 Task: Open a blank sheet, save the file as Balletfile.pdf Type the sentence 'Finding purpose in life involves discovering meaning, direction, and a sense of fulfillment. It entails identifying personal values, passions, and goals. Having a sense of purpose provides motivation, guides decision-making, and contributes to a sense of fulfillment and happiness.'Add formula using equations and charcters after the sentence 'A = 1/2 ap' Select the formula and highlight with color Pink Change the page Orientation to  Potrait
Action: Mouse moved to (293, 185)
Screenshot: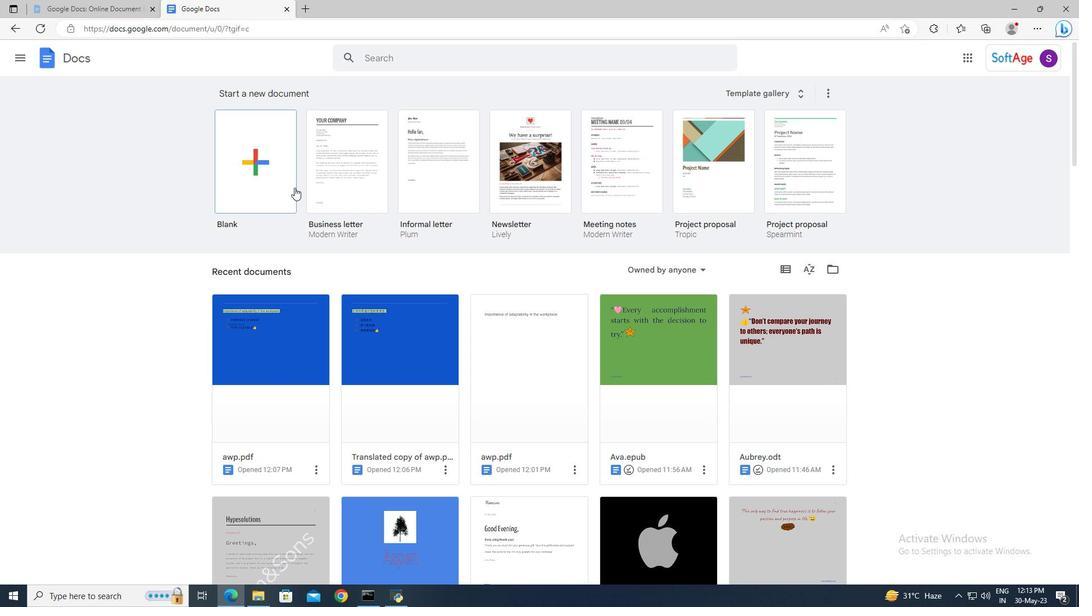 
Action: Mouse pressed left at (293, 185)
Screenshot: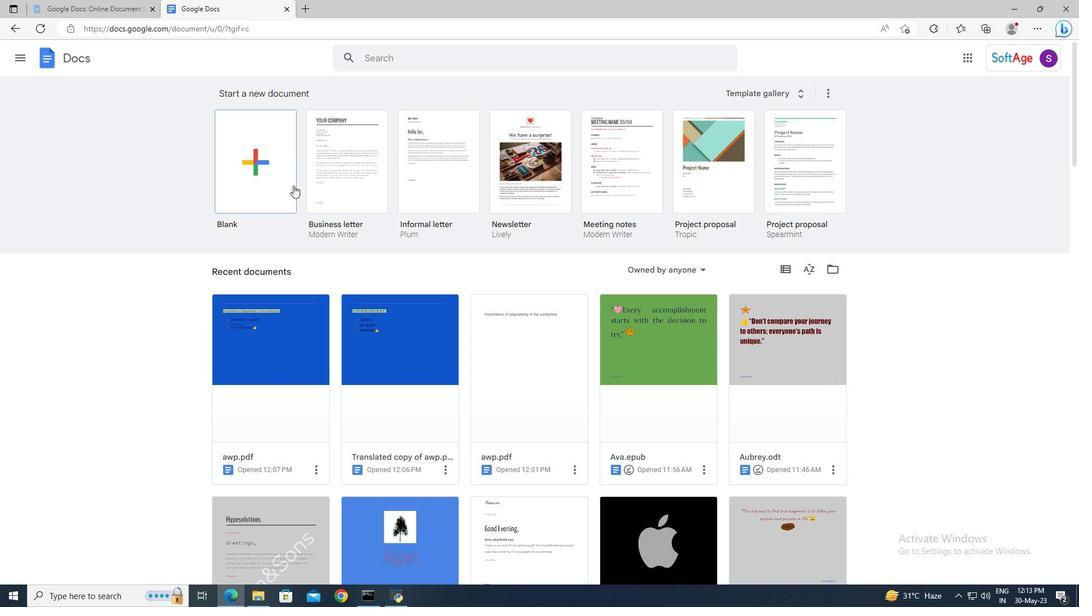 
Action: Mouse moved to (111, 52)
Screenshot: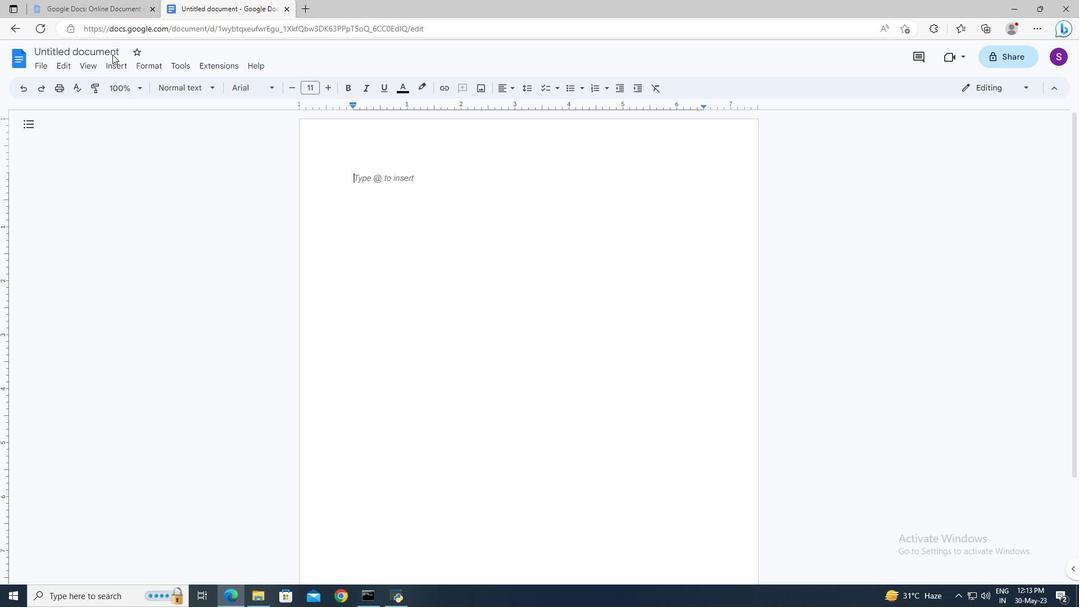 
Action: Mouse pressed left at (111, 52)
Screenshot: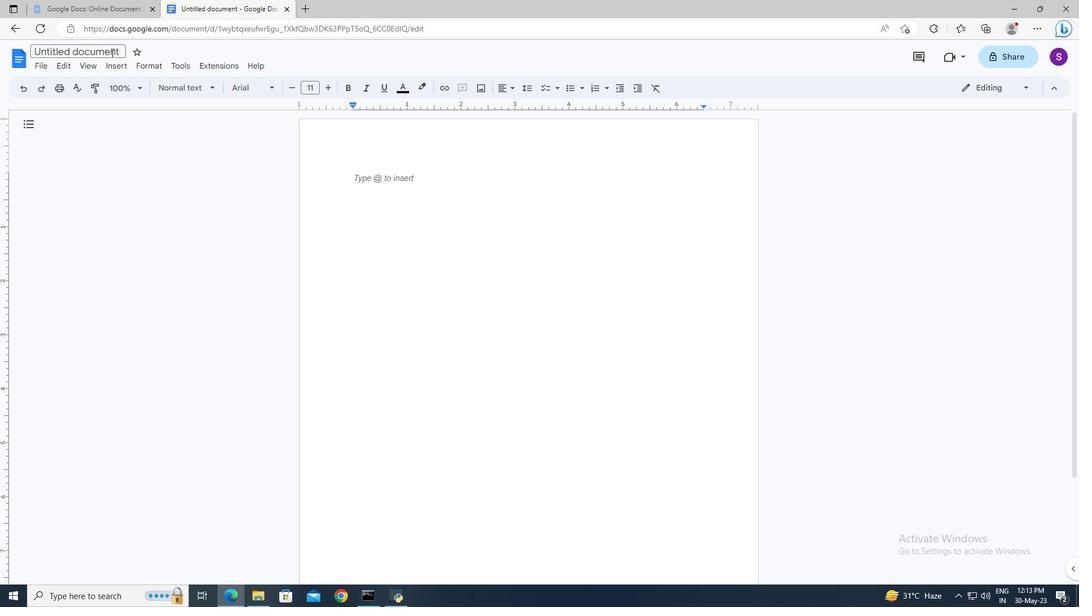 
Action: Key pressed <Key.shift>Balletfile.pdf<Key.enter>
Screenshot: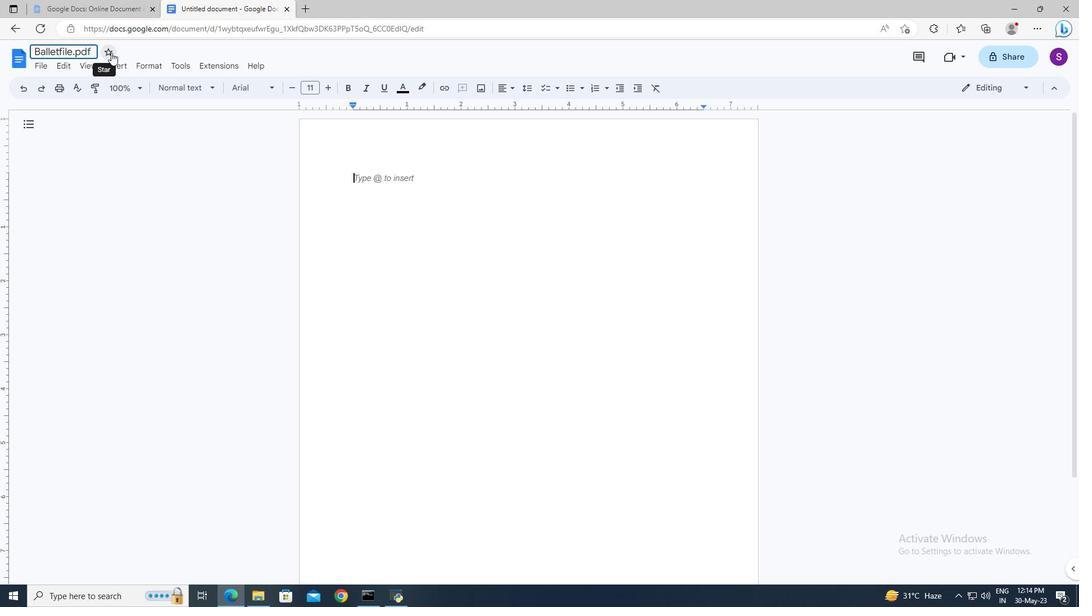 
Action: Mouse moved to (360, 179)
Screenshot: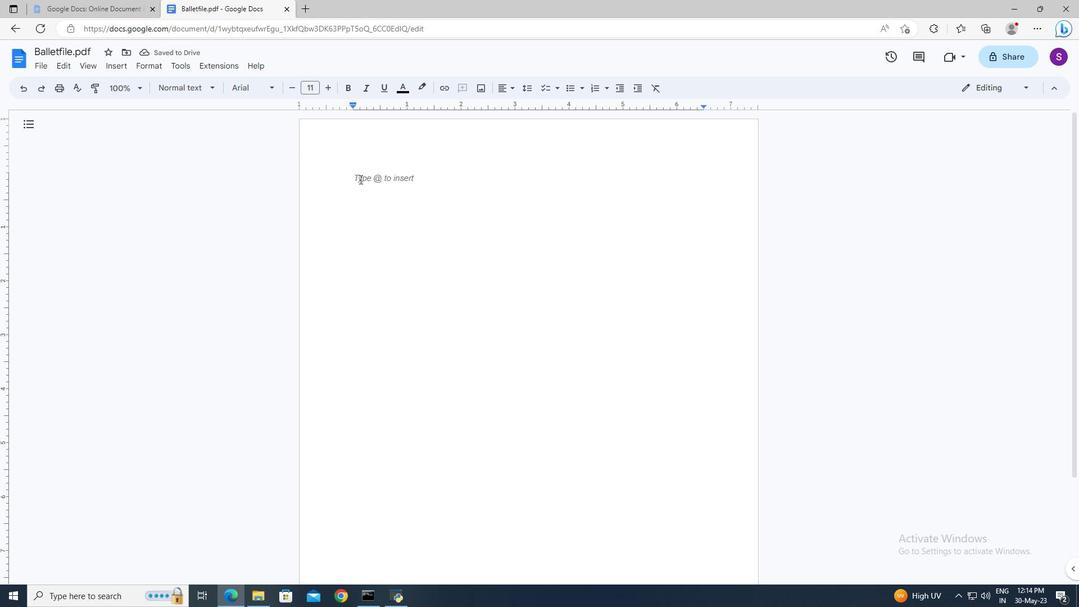 
Action: Mouse pressed left at (360, 179)
Screenshot: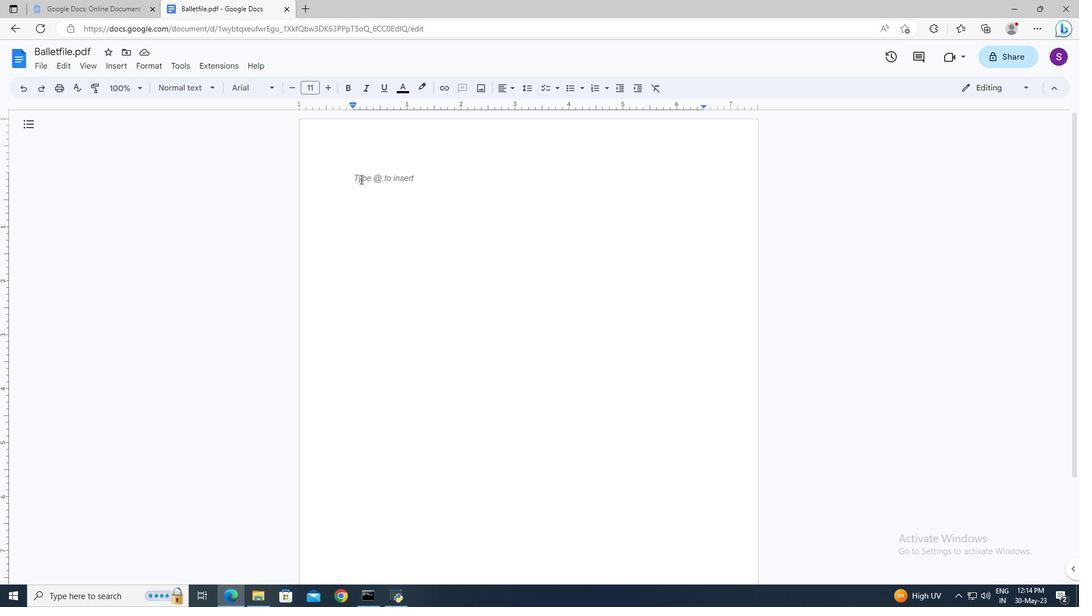 
Action: Key pressed <Key.shift>Finding<Key.space>purpose<Key.space>in<Key.space>life<Key.space>involves<Key.space>discovering<Key.space>meaning,<Key.space>direction,<Key.space>and<Key.space>a<Key.space>sense<Key.space>of<Key.space>fulfillment.<Key.space><Key.shift>It<Key.space>entails<Key.space>identifying<Key.space>personal<Key.space>values,<Key.space>passions,<Key.space>and<Key.space>goals.<Key.space><Key.shift>Having<Key.space>a<Key.space>sense<Key.space>of<Key.space>purpose<Key.space>provides<Key.space>motivation,<Key.space>guides<Key.space>decision-making,<Key.space>and<Key.space>contributes<Key.space>to<Key.space>a<Key.space>sense<Key.space>of<Key.space>fulfillment<Key.space>and<Key.space>happiness.<Key.enter>
Screenshot: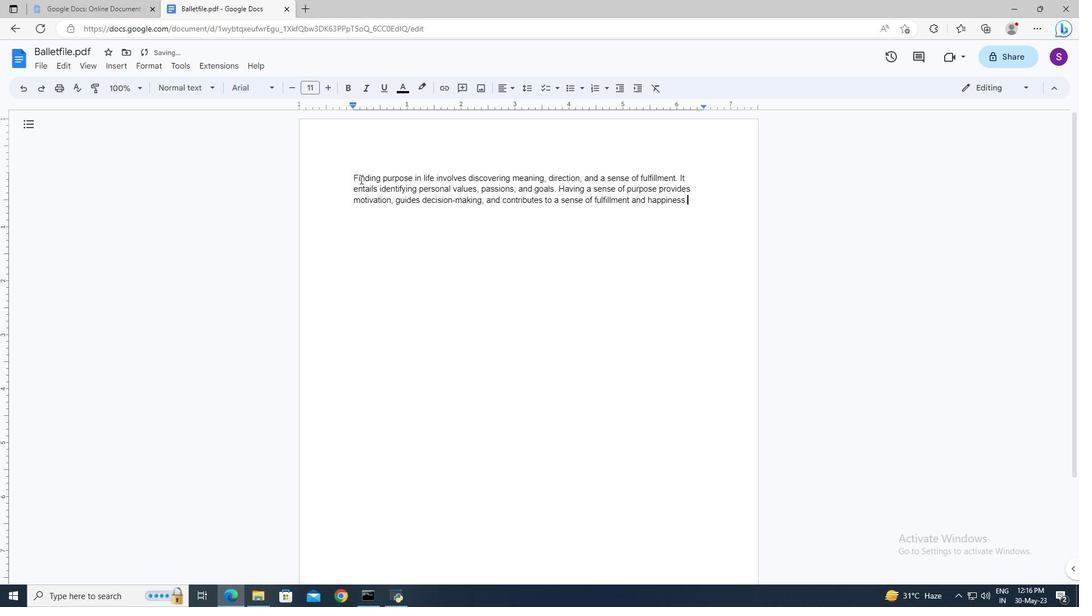 
Action: Mouse moved to (170, 62)
Screenshot: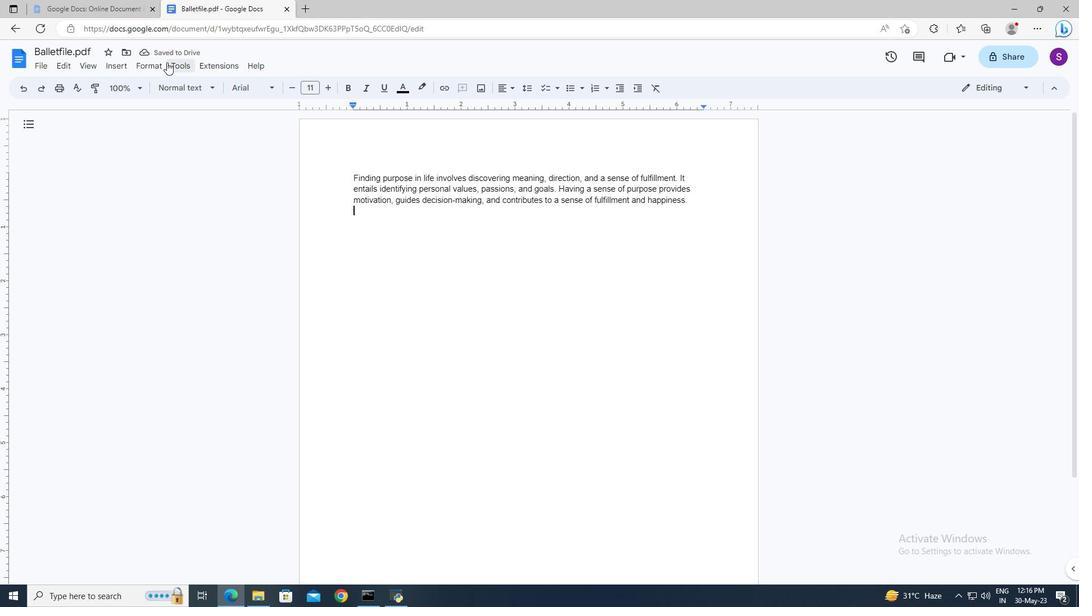 
Action: Mouse pressed left at (170, 62)
Screenshot: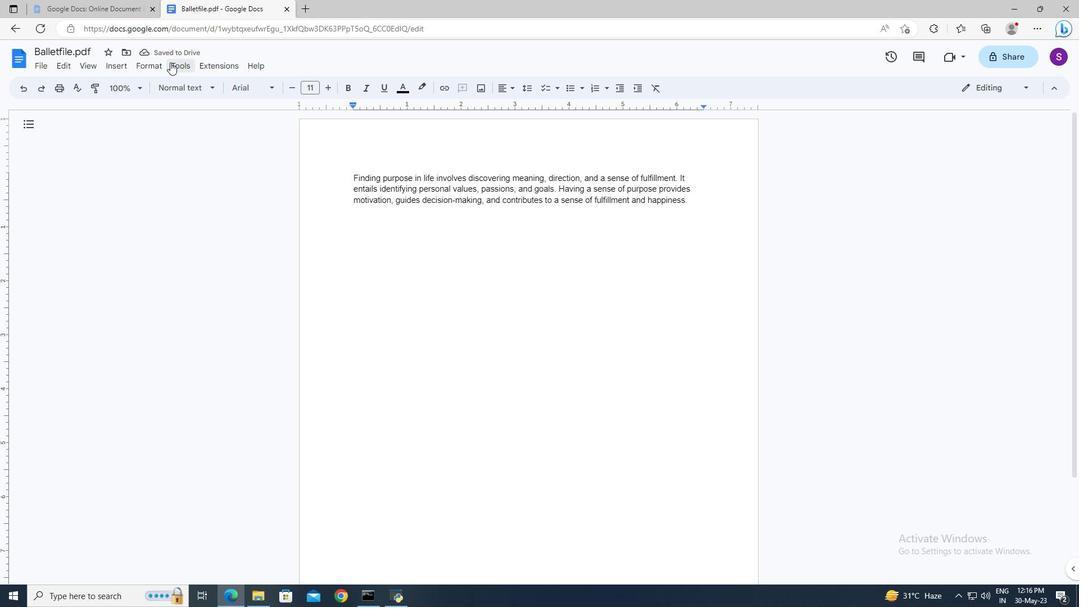 
Action: Mouse moved to (363, 219)
Screenshot: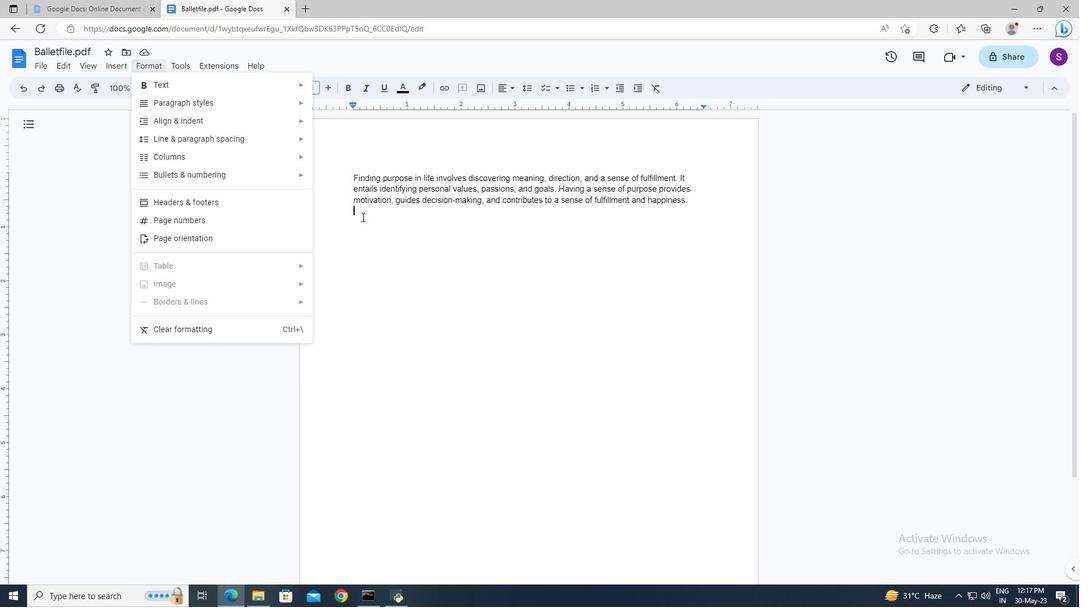 
Action: Mouse pressed left at (363, 219)
Screenshot: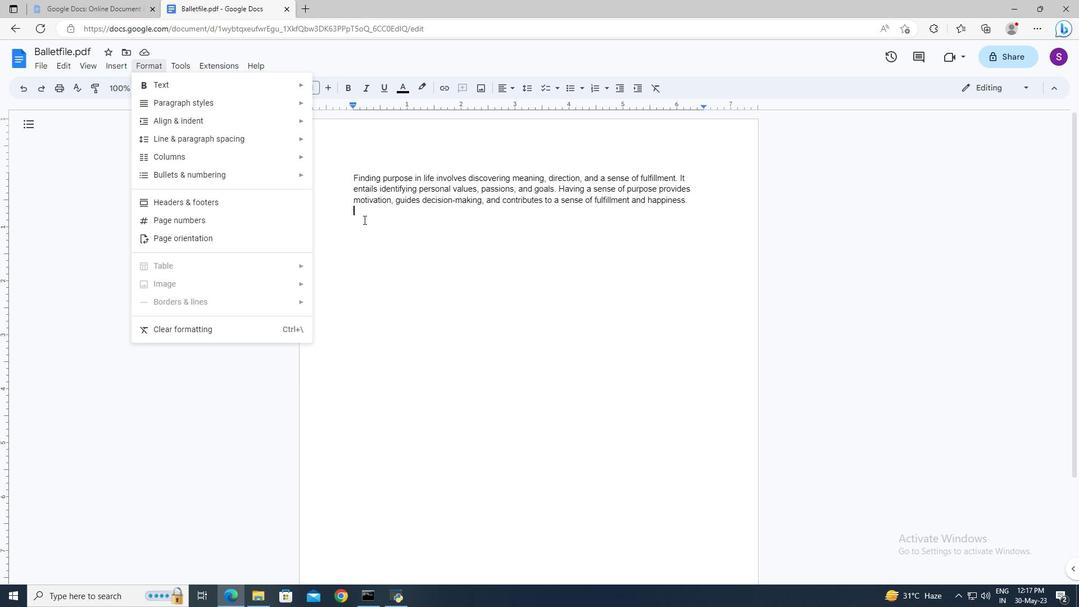 
Action: Mouse moved to (124, 64)
Screenshot: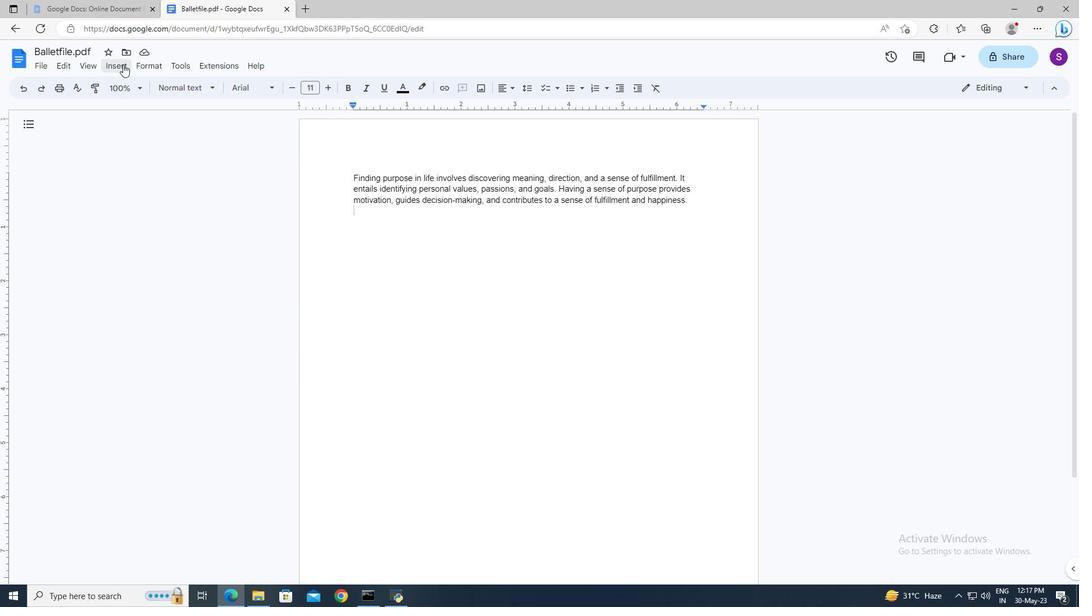 
Action: Mouse pressed left at (124, 64)
Screenshot: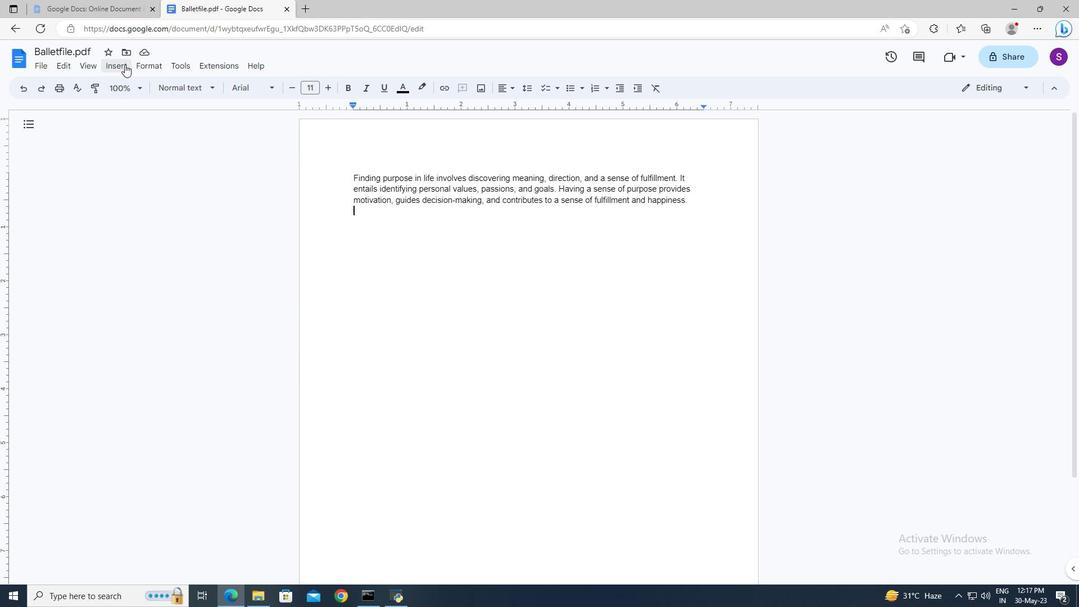 
Action: Mouse moved to (147, 286)
Screenshot: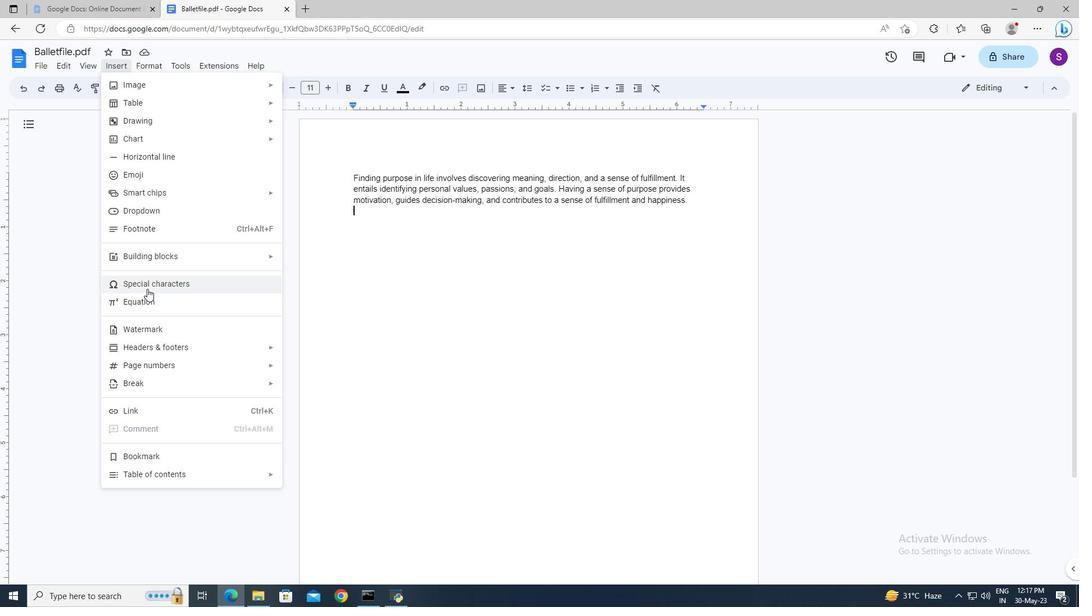 
Action: Mouse pressed left at (147, 286)
Screenshot: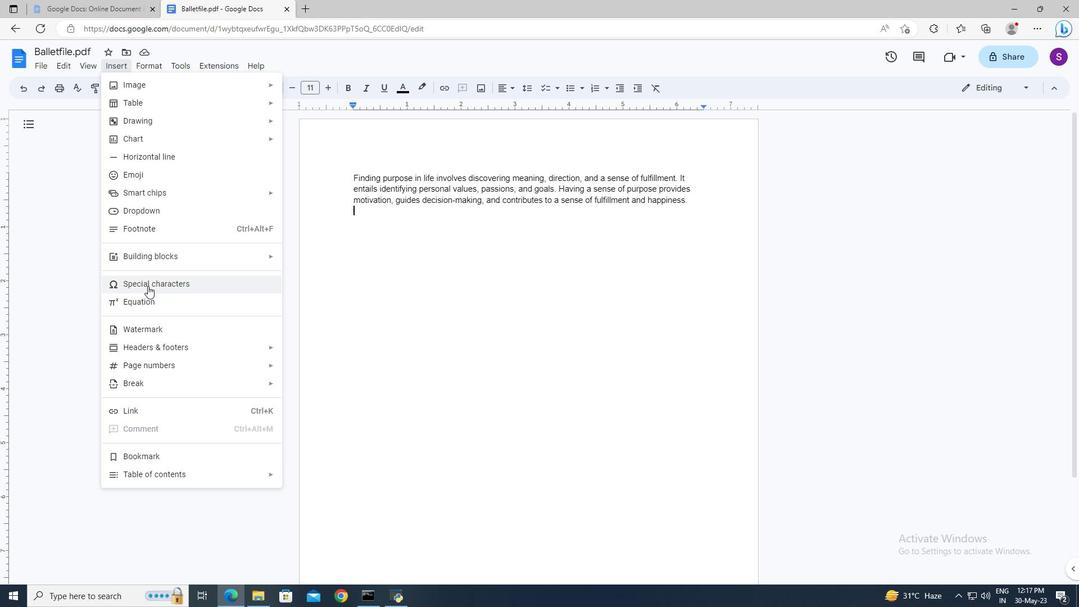 
Action: Mouse moved to (115, 63)
Screenshot: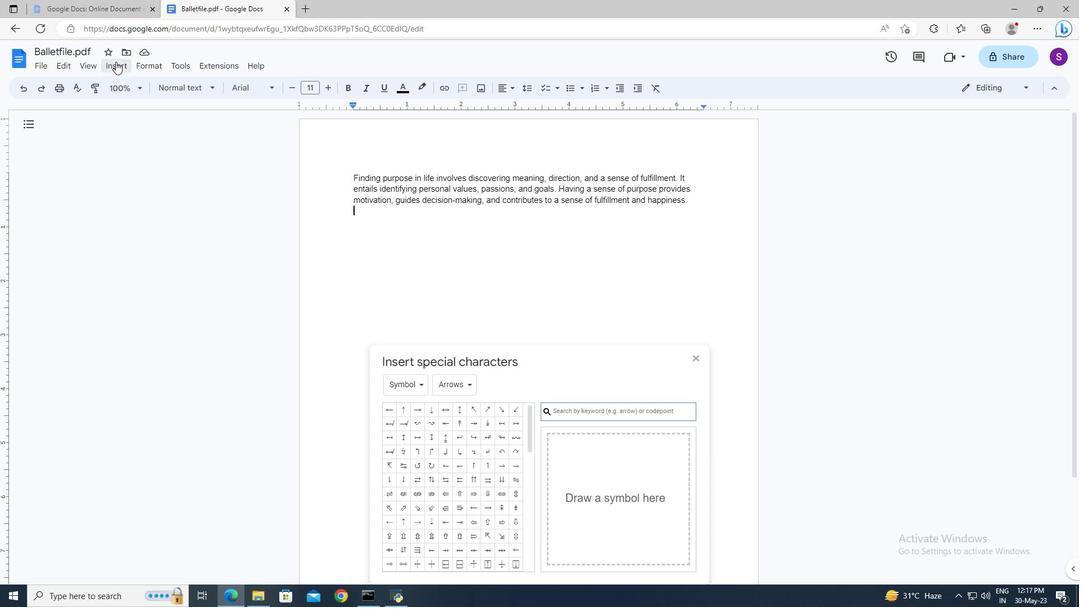 
Action: Mouse pressed left at (115, 63)
Screenshot: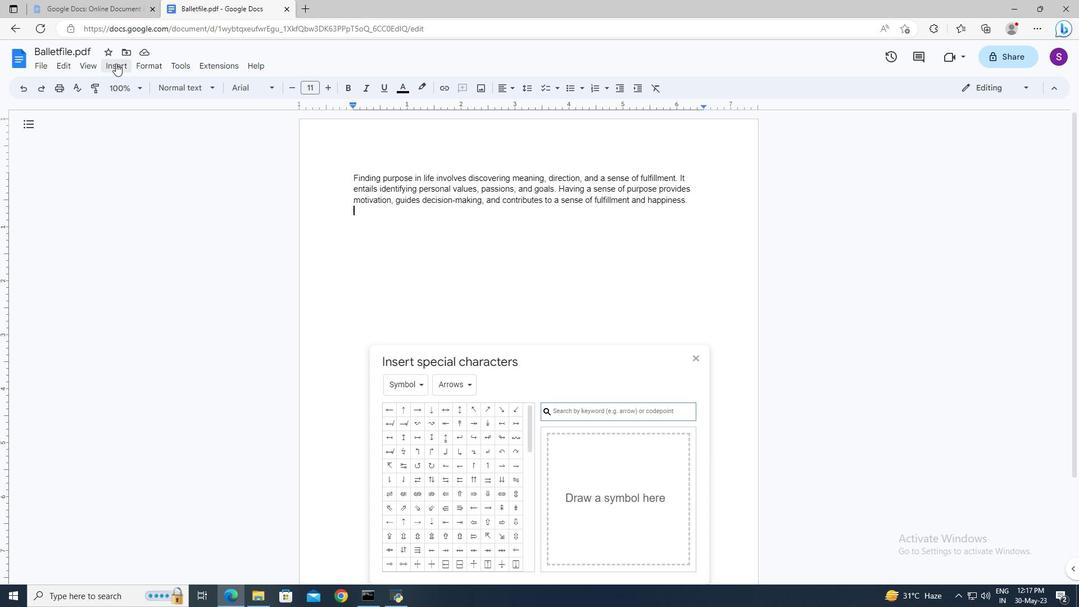
Action: Mouse moved to (143, 301)
Screenshot: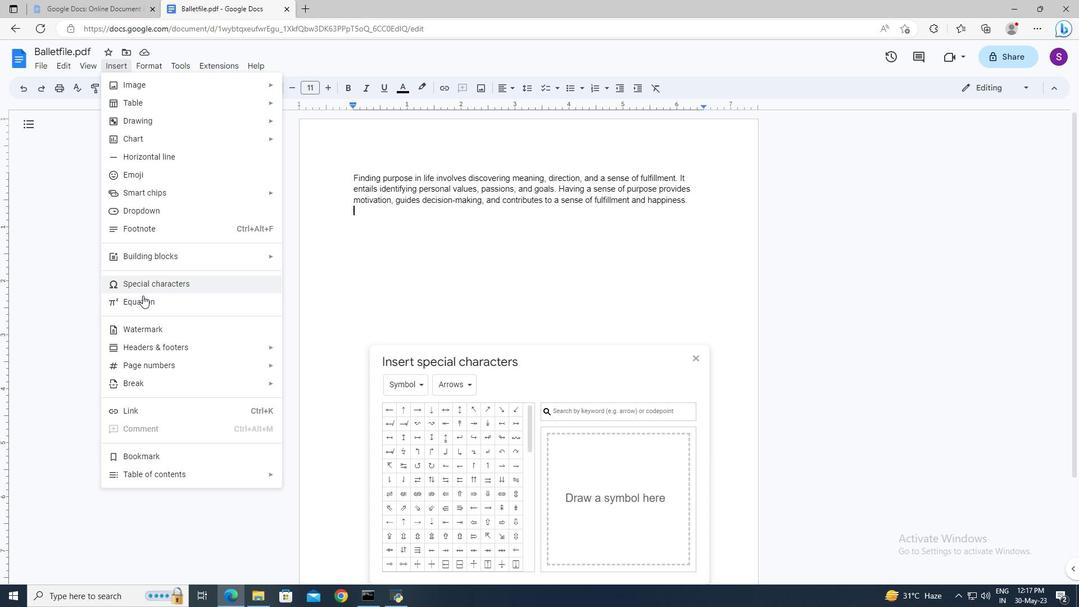 
Action: Mouse pressed left at (143, 301)
Screenshot: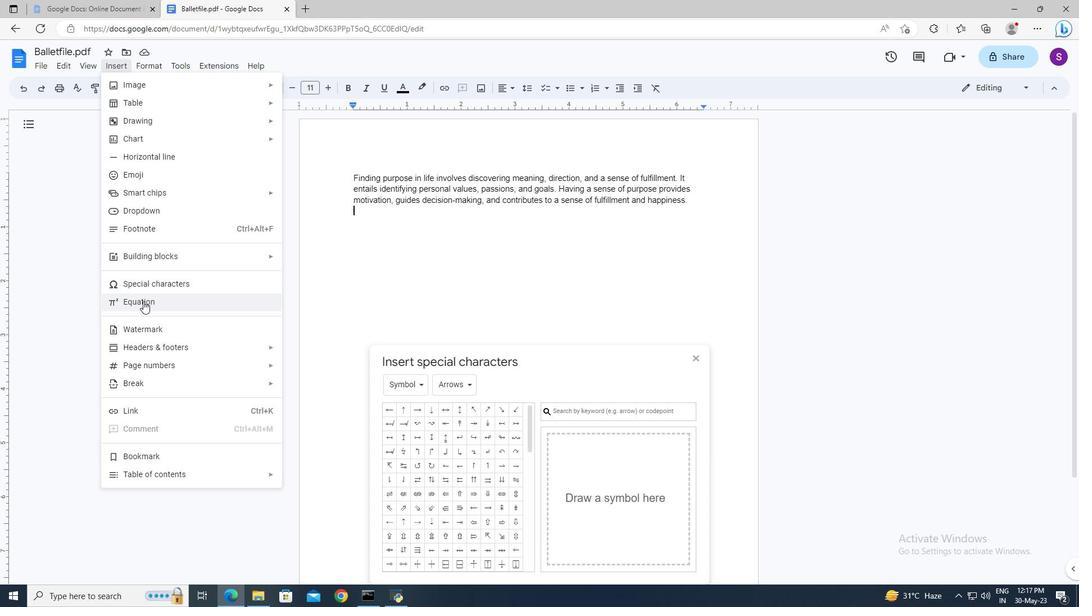 
Action: Mouse moved to (355, 232)
Screenshot: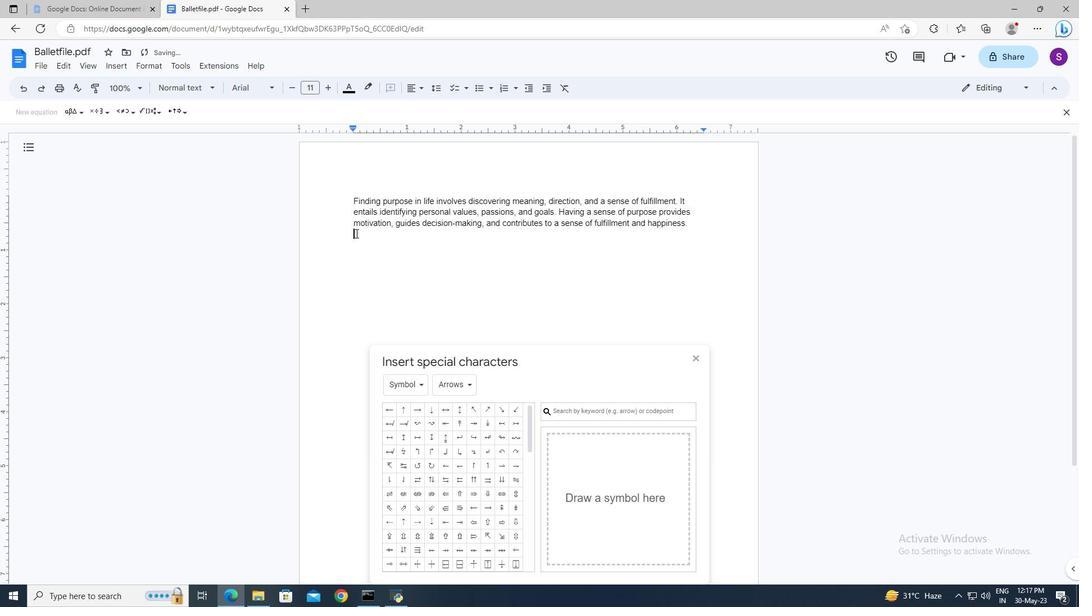 
Action: Mouse pressed left at (355, 232)
Screenshot: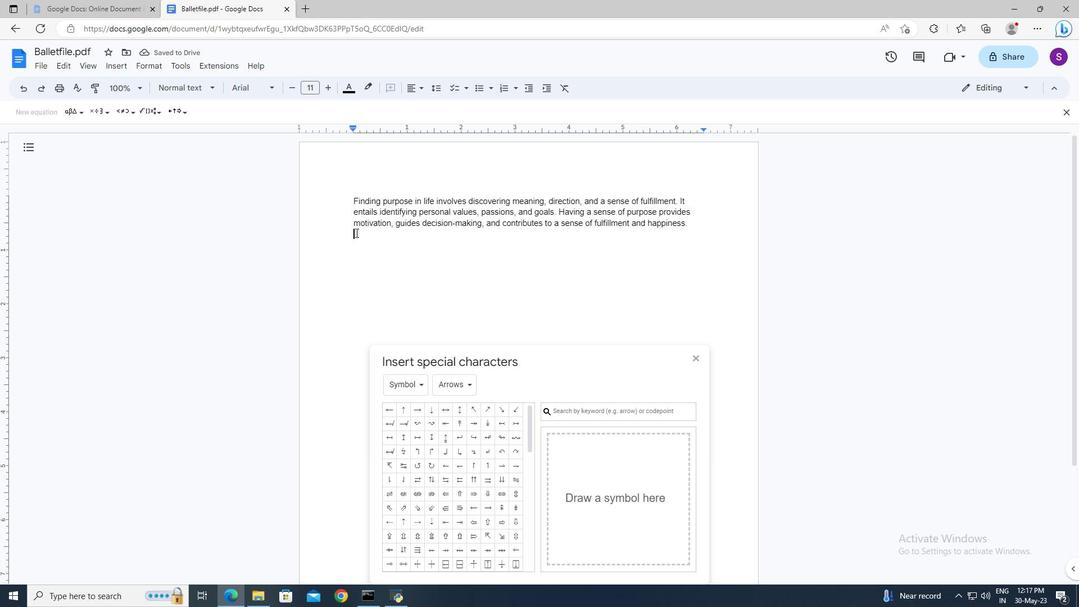 
Action: Key pressed <Key.shift><Key.shift><Key.shift><Key.shift><Key.shift>A<Key.space>=<Key.space>
Screenshot: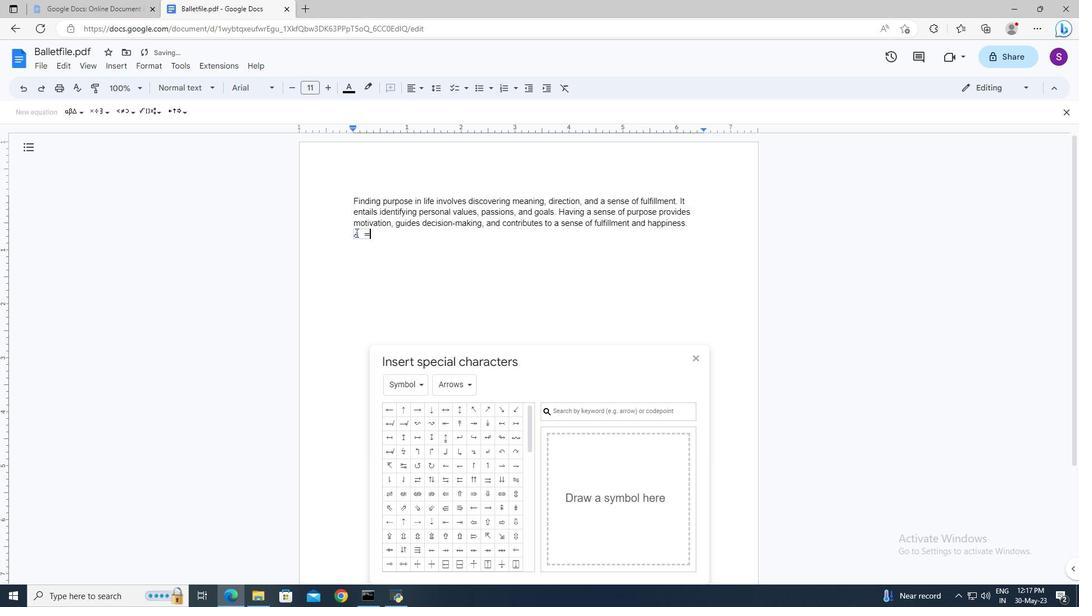 
Action: Mouse moved to (158, 114)
Screenshot: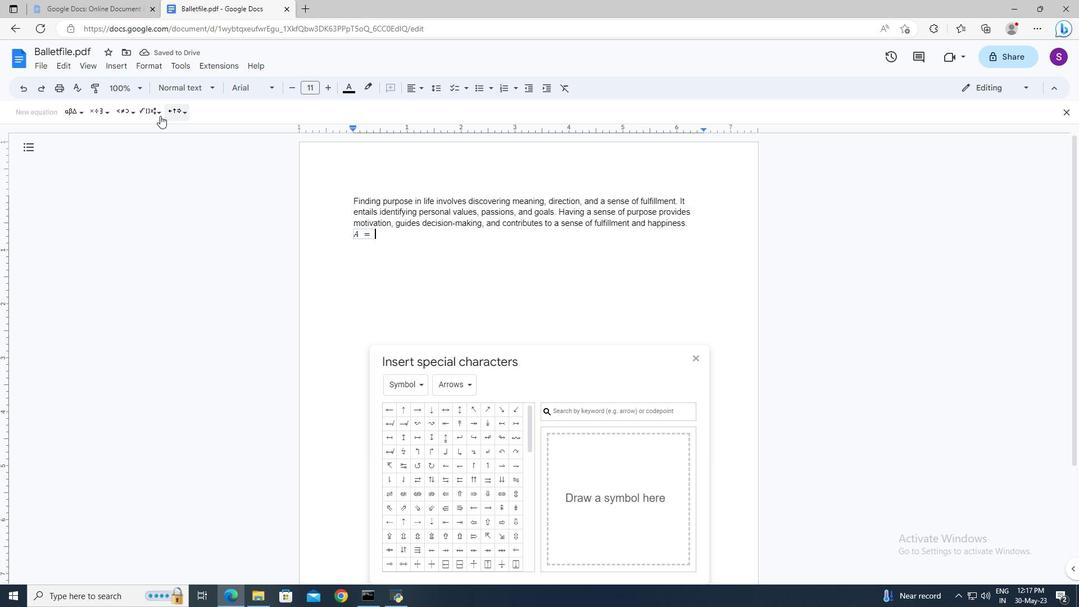 
Action: Mouse pressed left at (158, 114)
Screenshot: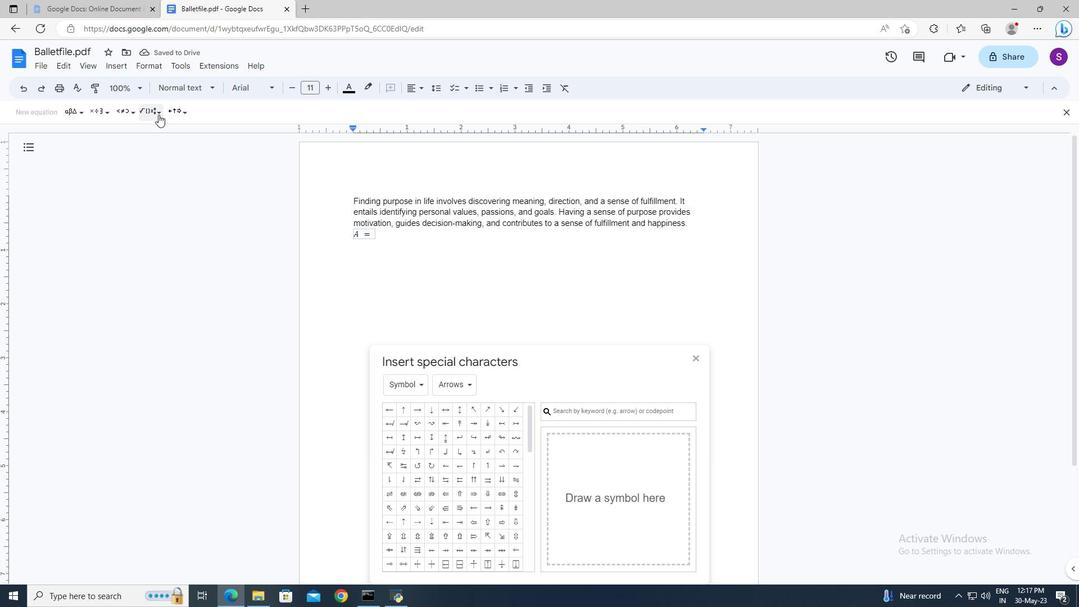 
Action: Mouse moved to (152, 138)
Screenshot: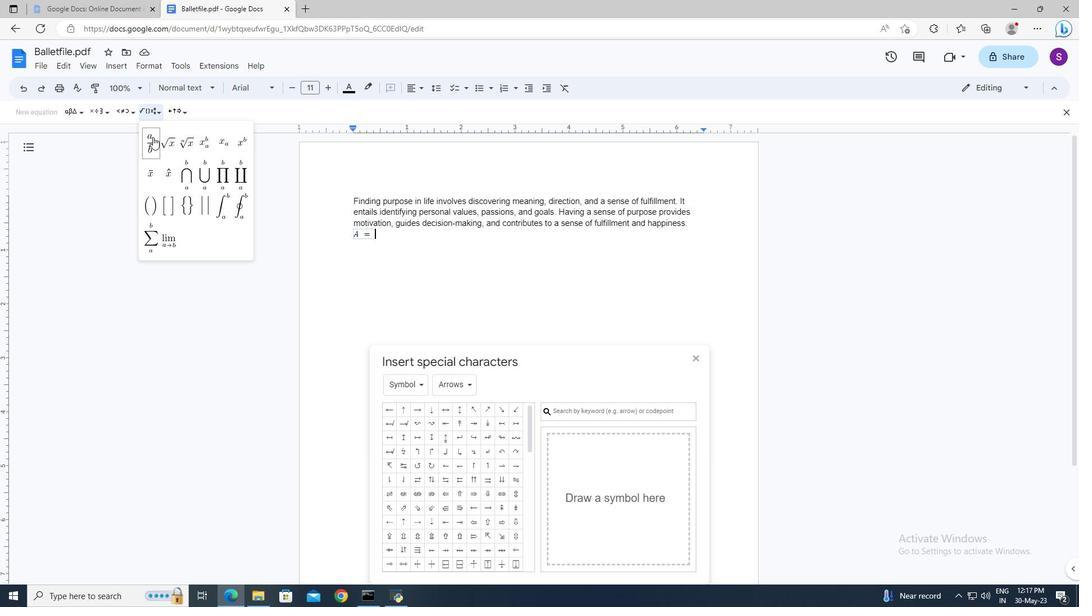 
Action: Mouse pressed left at (152, 138)
Screenshot: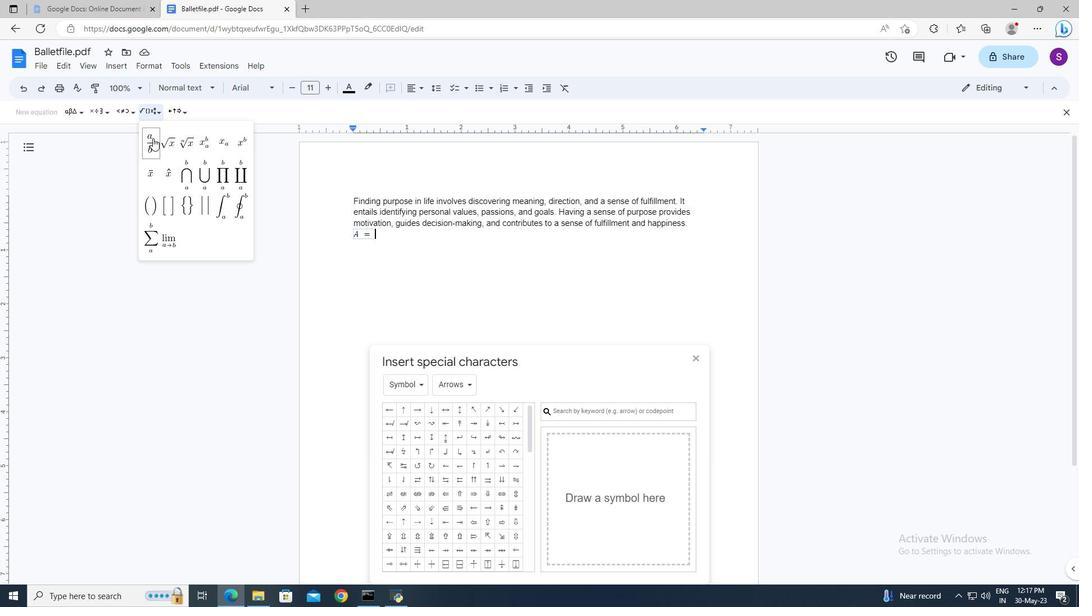 
Action: Mouse moved to (250, 190)
Screenshot: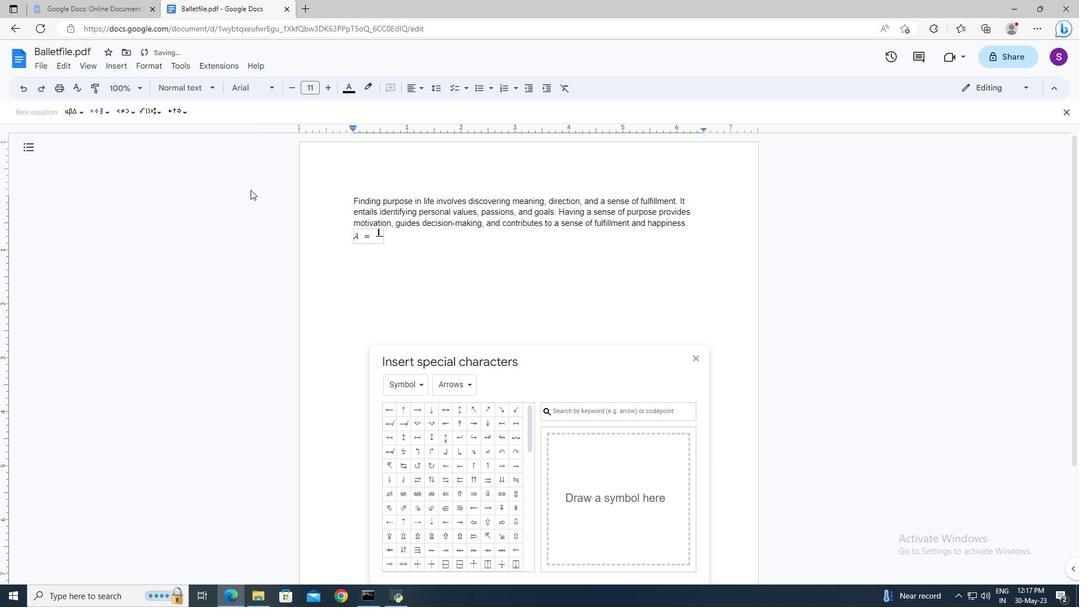 
Action: Key pressed 1<Key.down><Key.down><Key.left><Key.left>2<Key.right><Key.space>ap
Screenshot: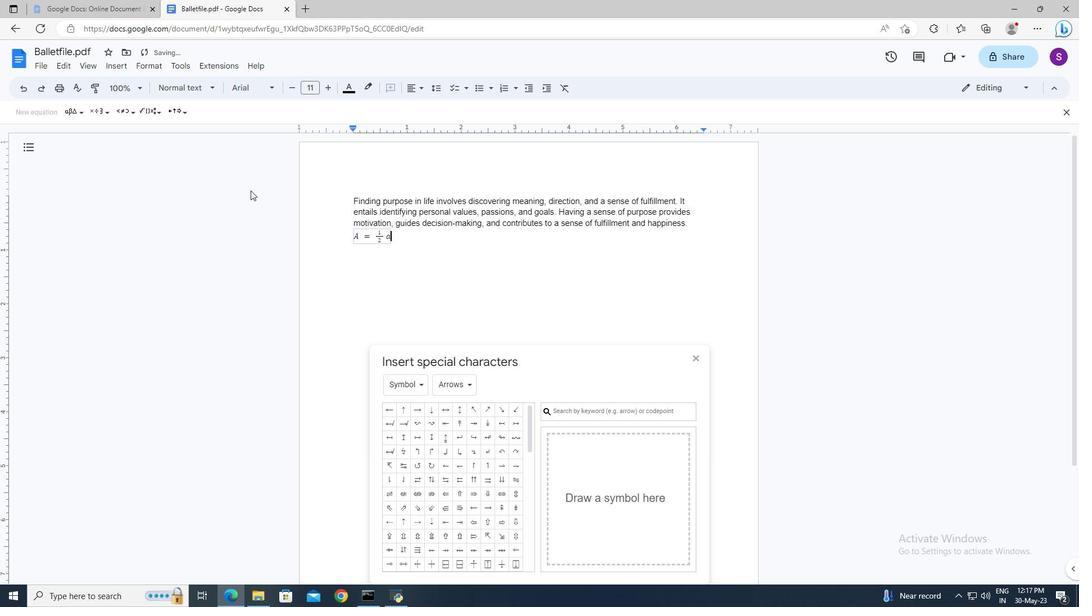 
Action: Mouse moved to (422, 244)
Screenshot: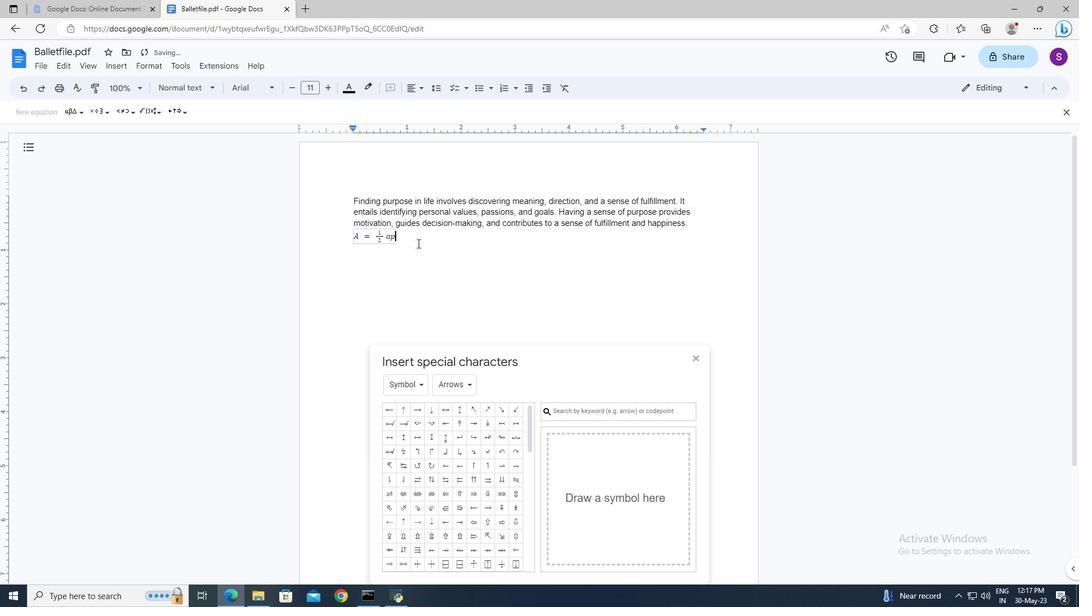 
Action: Mouse pressed left at (422, 244)
Screenshot: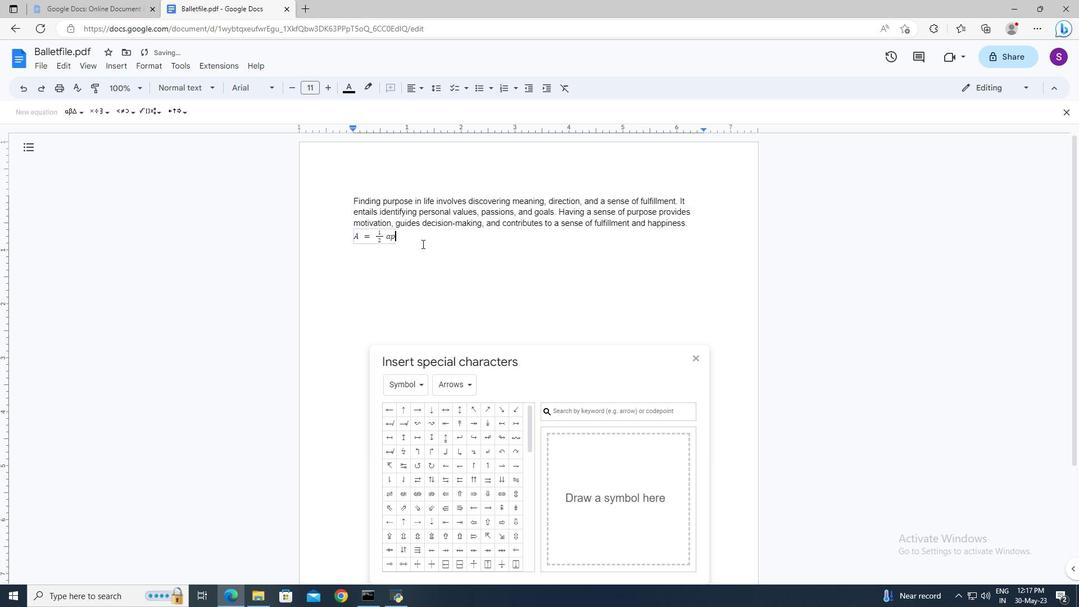 
Action: Key pressed <Key.shift><Key.left>
Screenshot: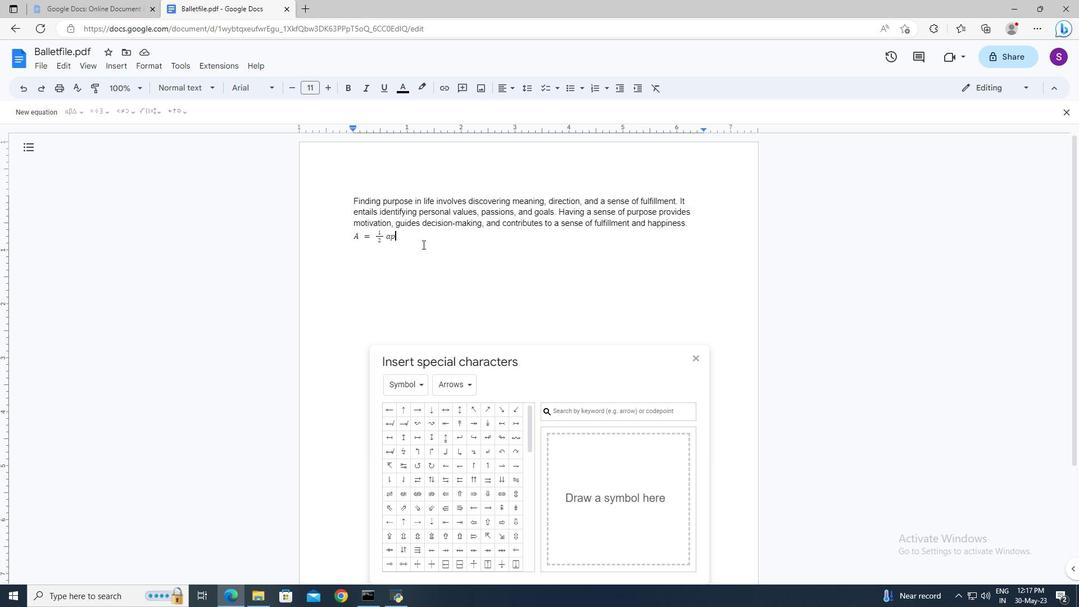 
Action: Mouse moved to (422, 90)
Screenshot: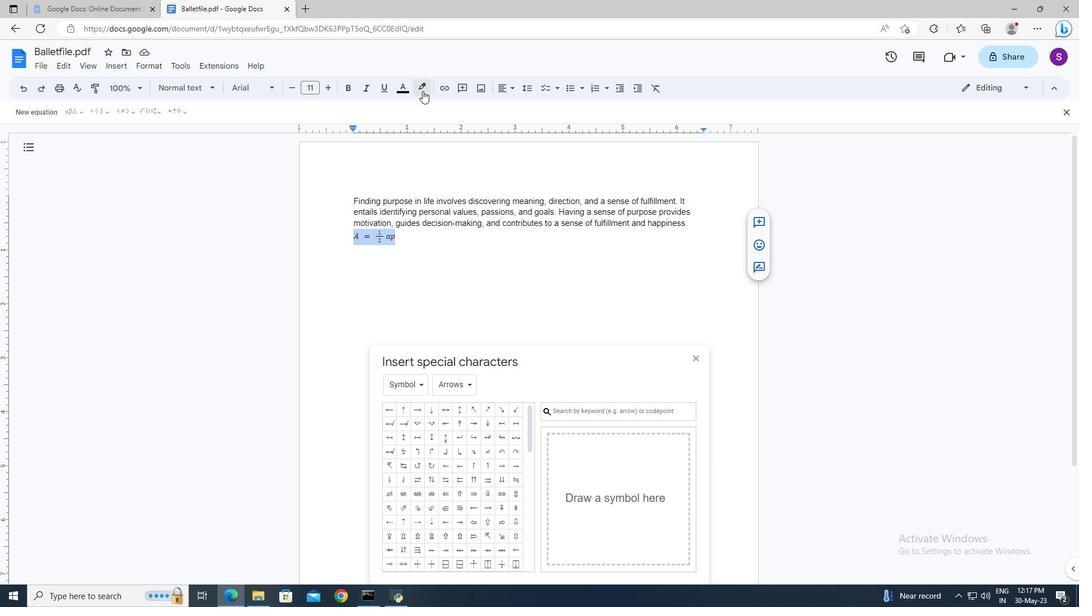 
Action: Mouse pressed left at (422, 90)
Screenshot: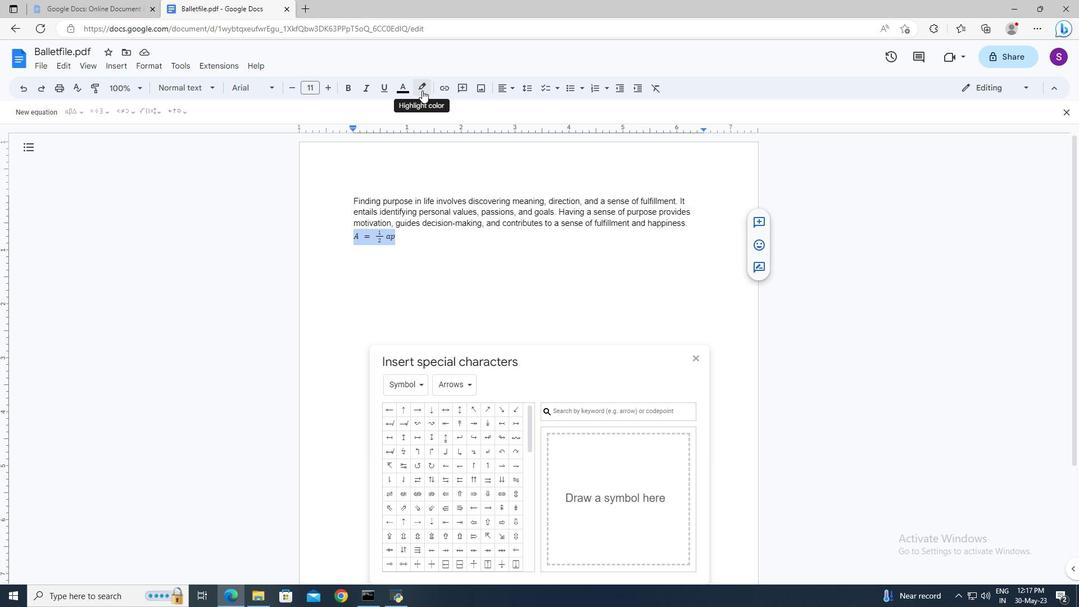
Action: Mouse moved to (422, 242)
Screenshot: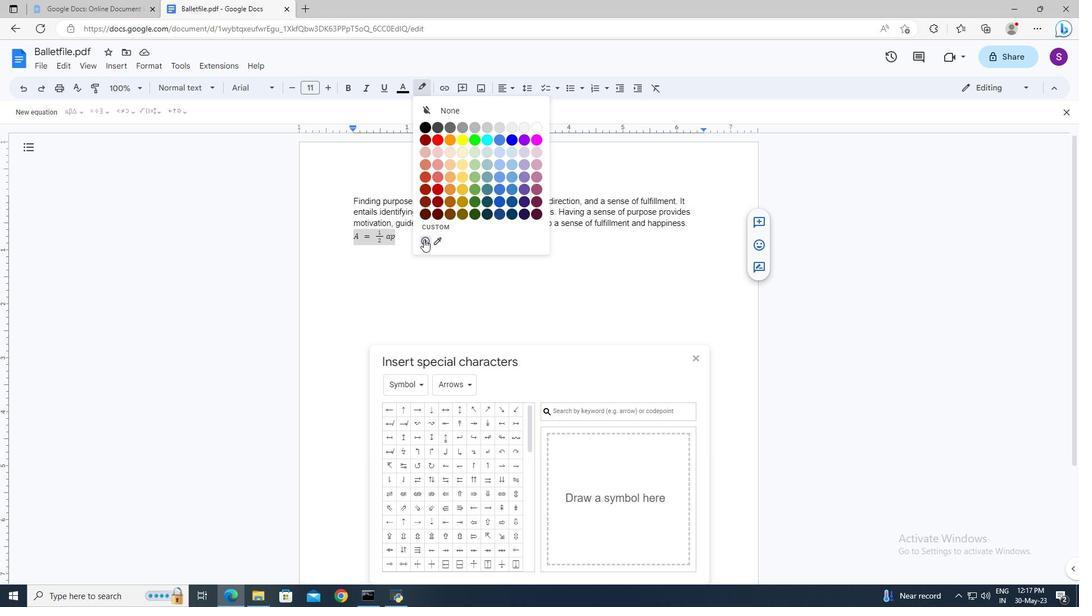 
Action: Mouse pressed left at (422, 242)
Screenshot: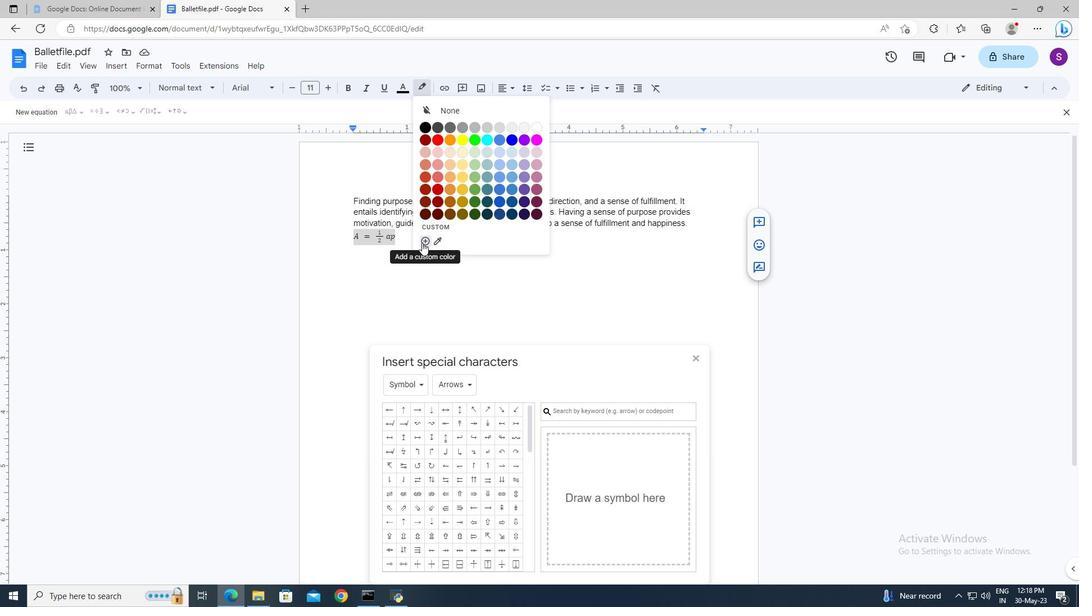 
Action: Mouse moved to (545, 321)
Screenshot: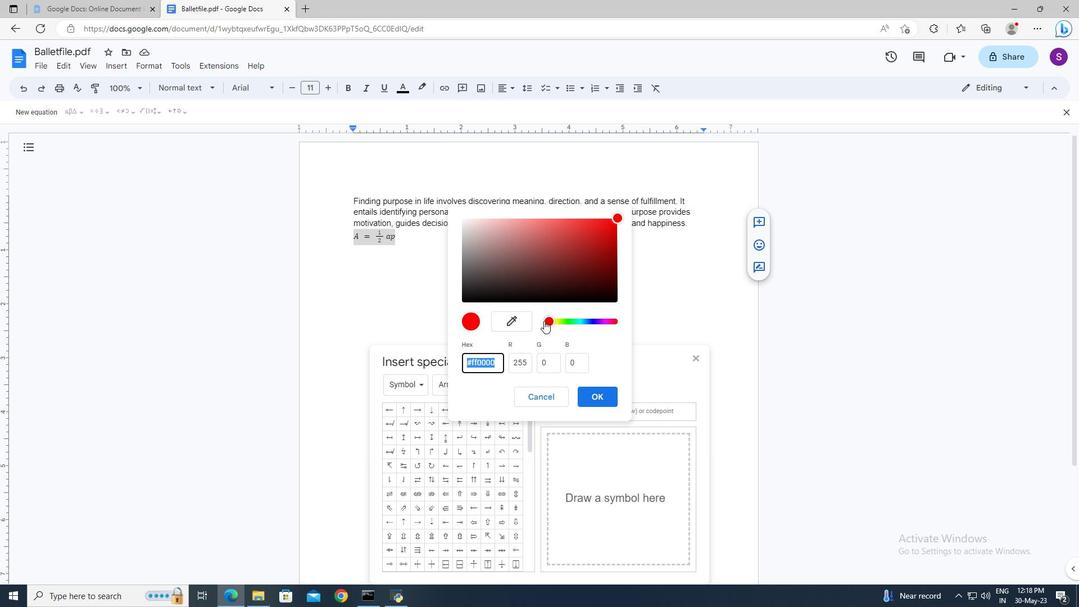 
Action: Mouse pressed left at (545, 321)
Screenshot: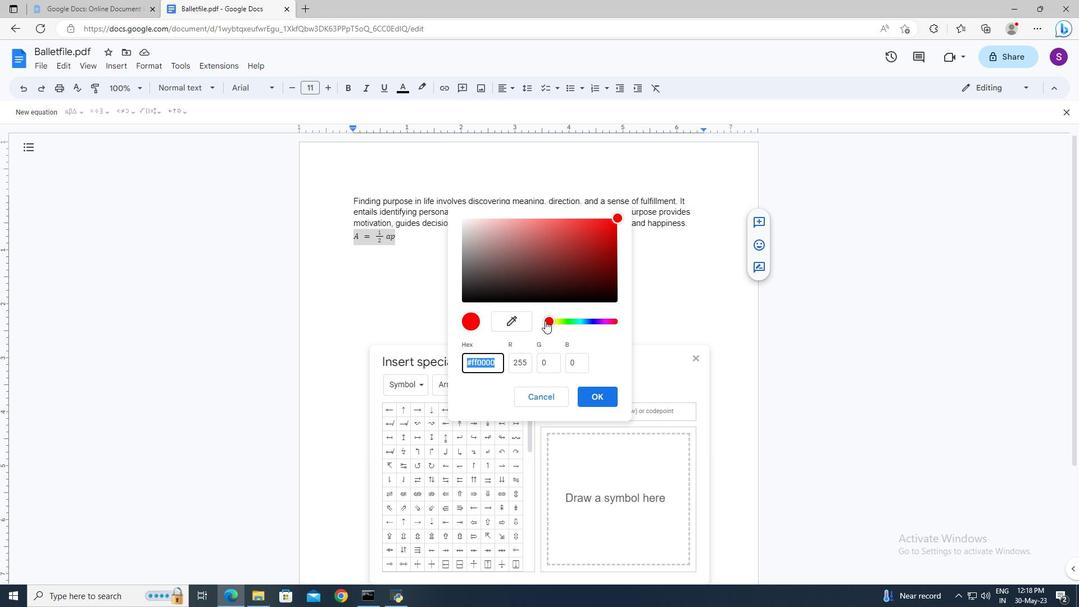 
Action: Mouse moved to (586, 232)
Screenshot: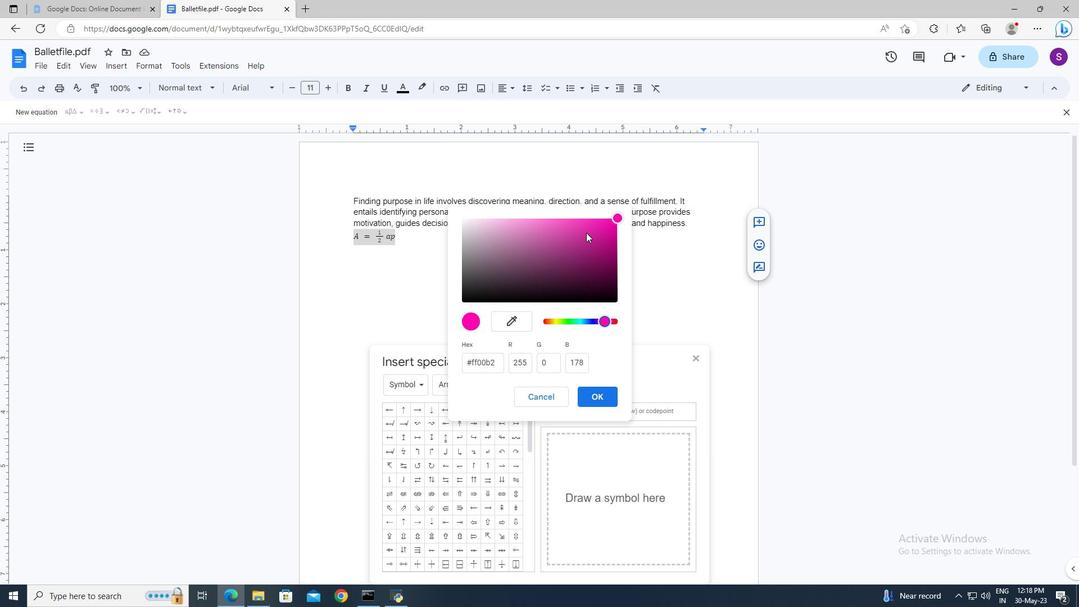 
Action: Mouse pressed left at (586, 232)
Screenshot: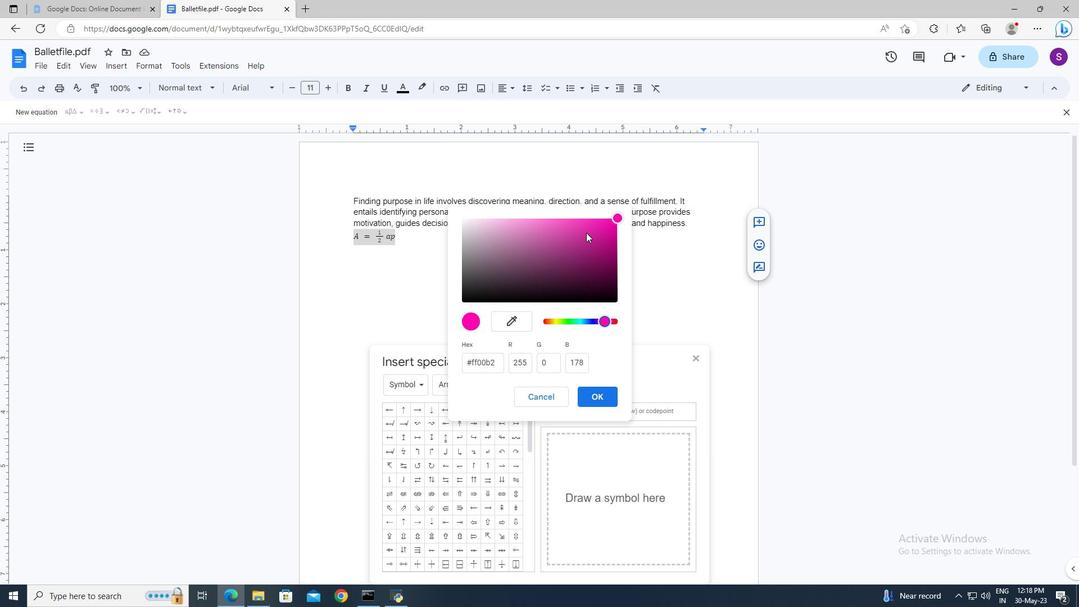 
Action: Mouse moved to (593, 405)
Screenshot: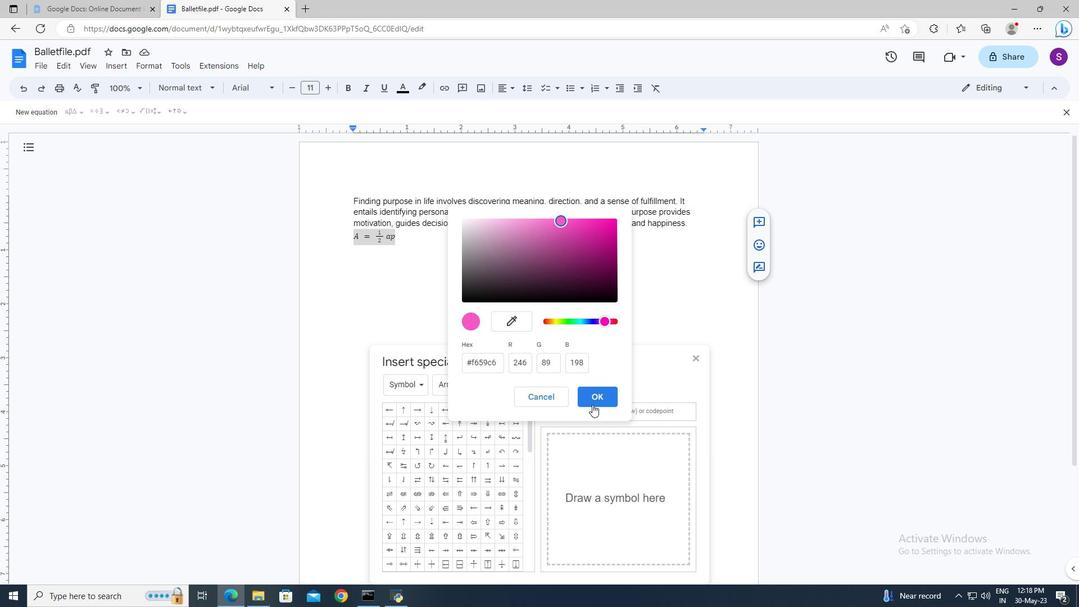 
Action: Mouse pressed left at (593, 405)
Screenshot: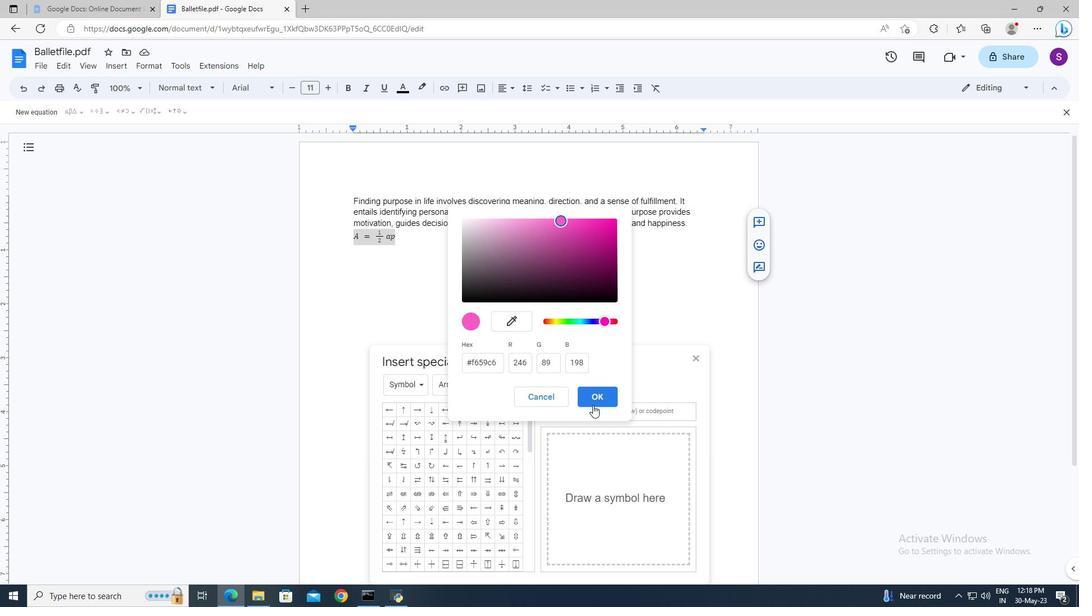 
Action: Mouse moved to (699, 357)
Screenshot: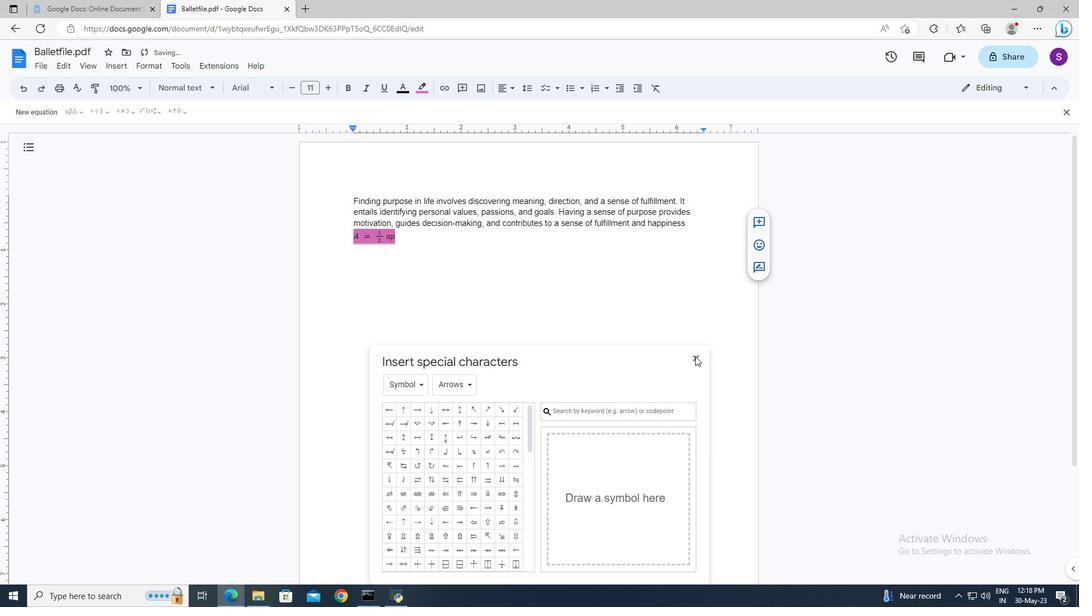 
Action: Mouse pressed left at (699, 357)
Screenshot: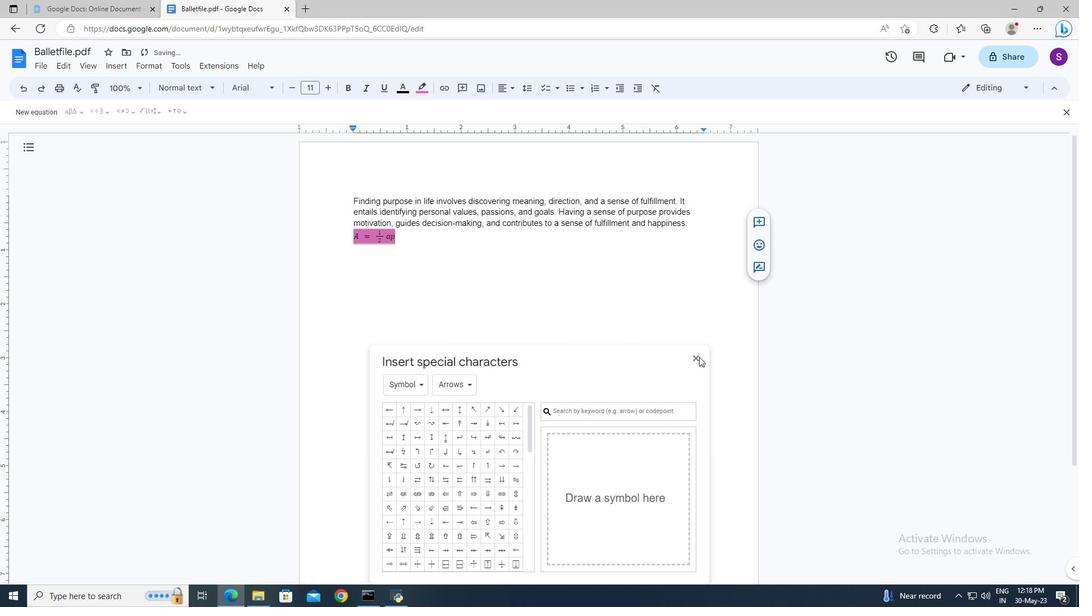 
Action: Mouse moved to (515, 255)
Screenshot: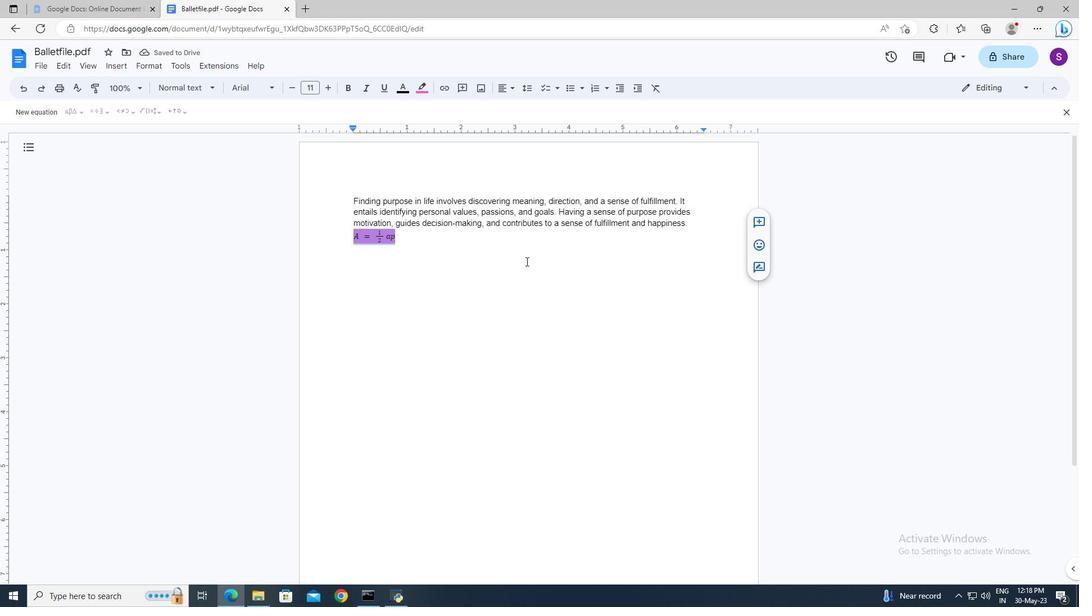
Action: Mouse pressed left at (515, 255)
Screenshot: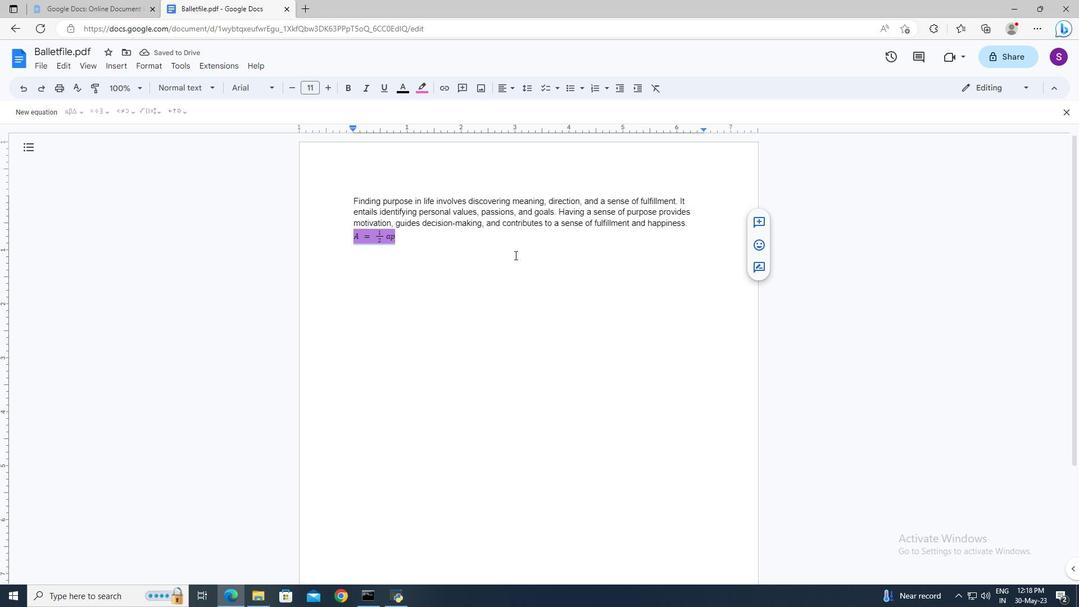 
Action: Mouse moved to (47, 60)
Screenshot: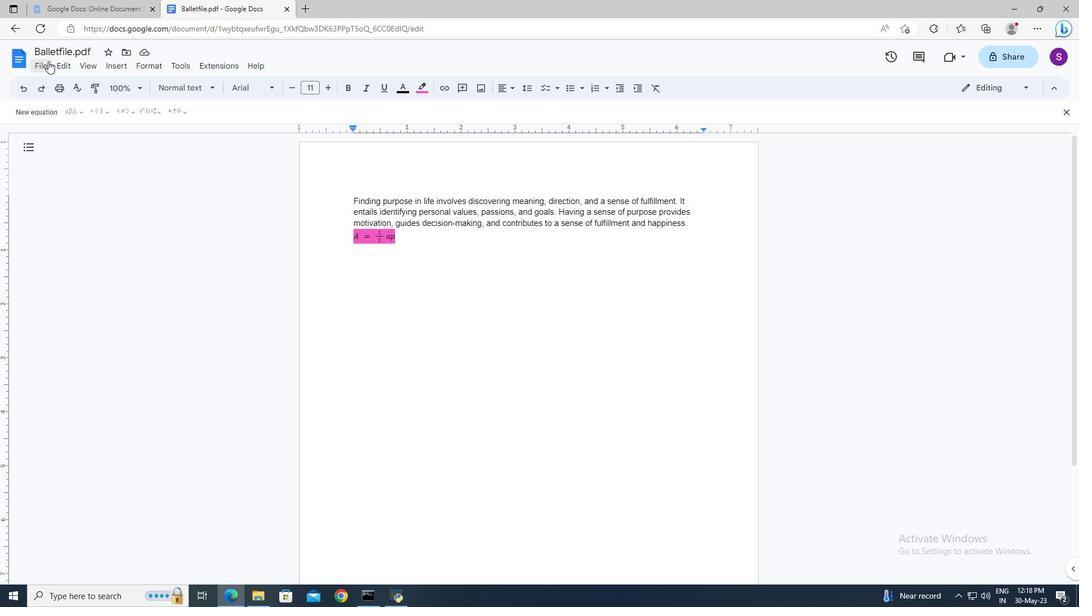 
Action: Mouse pressed left at (47, 60)
Screenshot: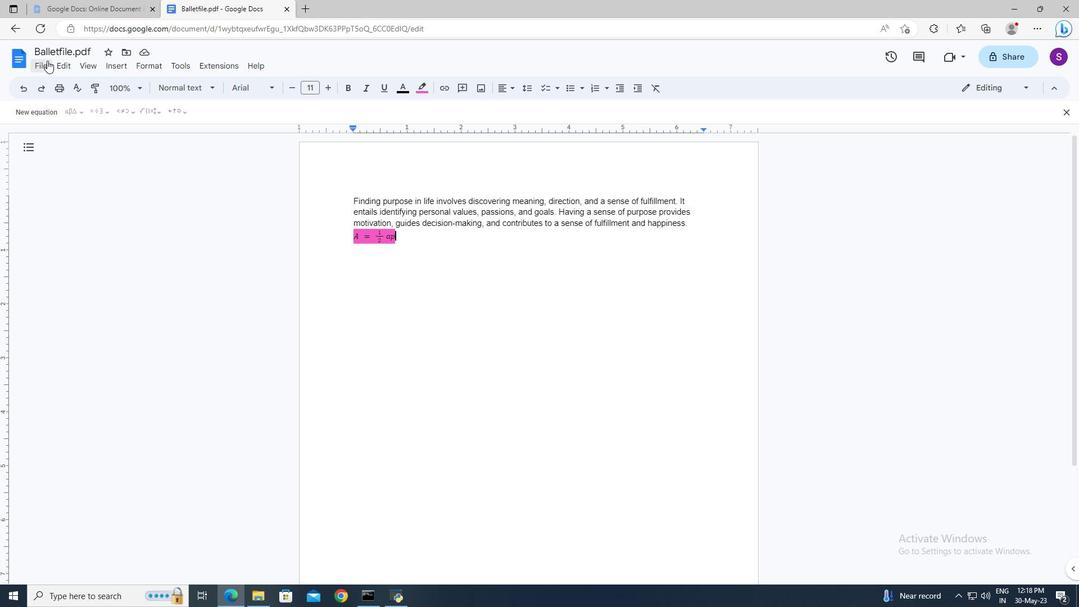 
Action: Mouse moved to (87, 373)
Screenshot: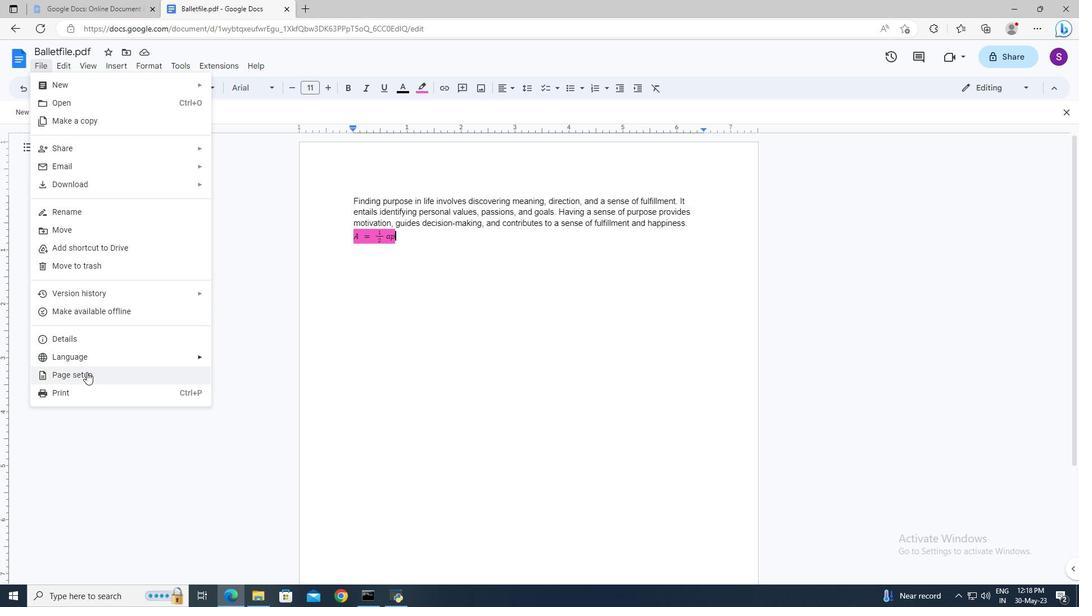 
Action: Mouse pressed left at (87, 373)
Screenshot: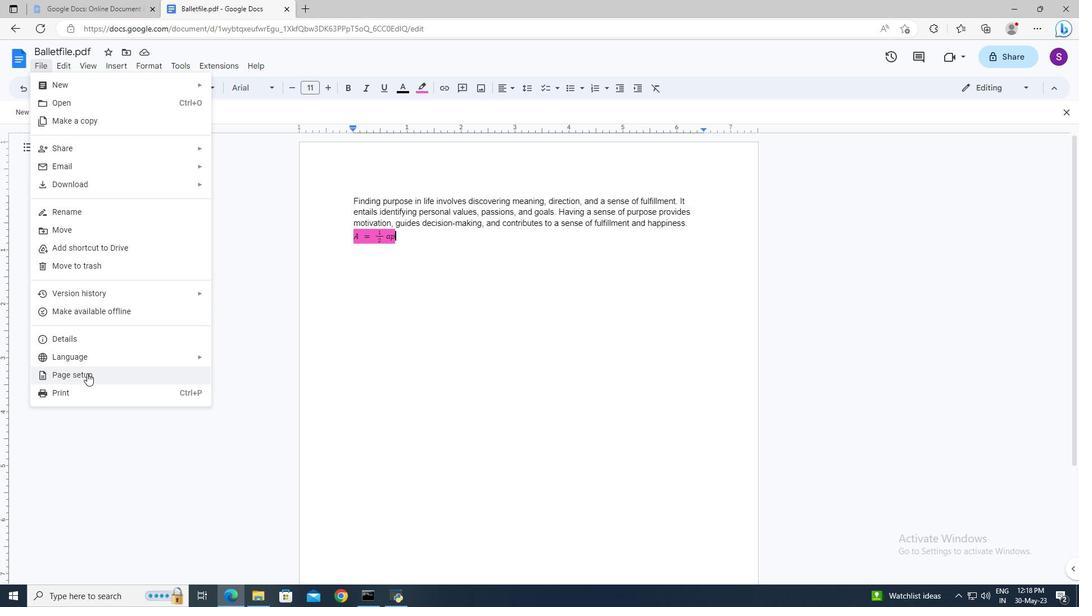 
Action: Mouse moved to (437, 295)
Screenshot: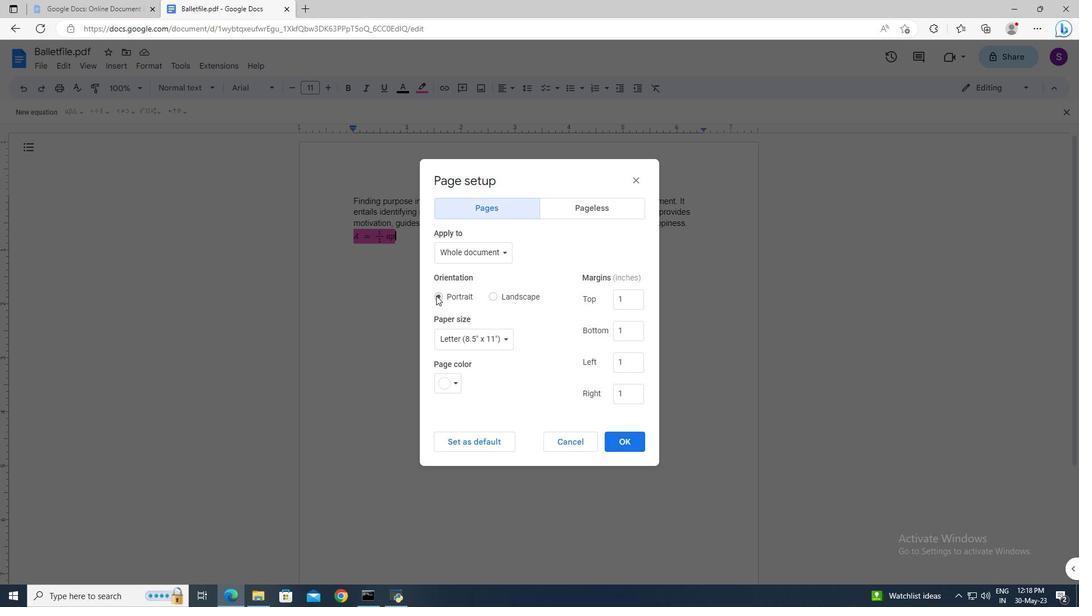 
Action: Mouse pressed left at (437, 295)
Screenshot: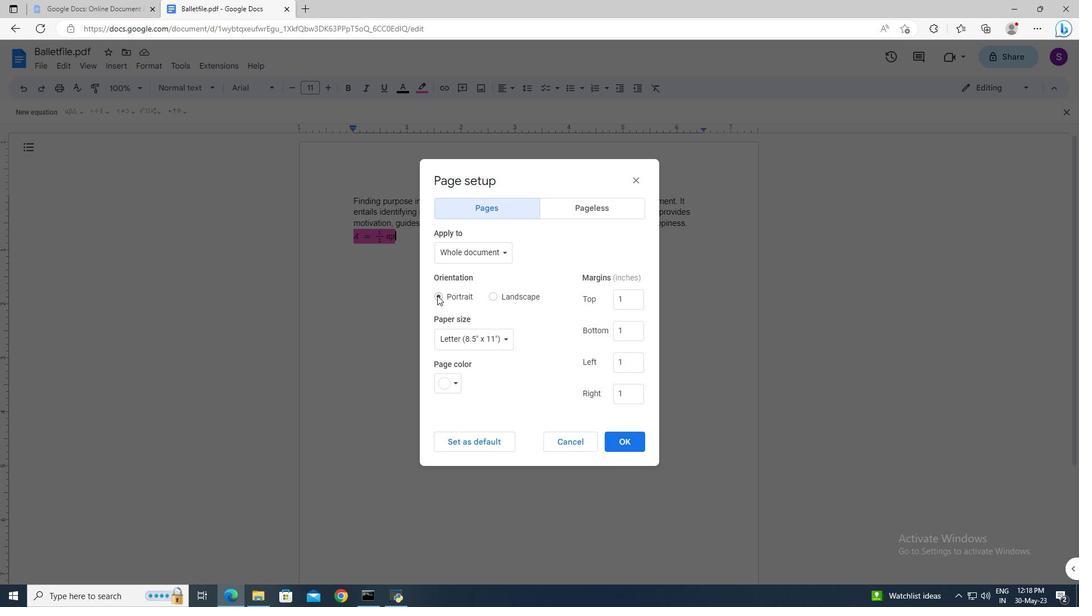 
Action: Mouse moved to (615, 444)
Screenshot: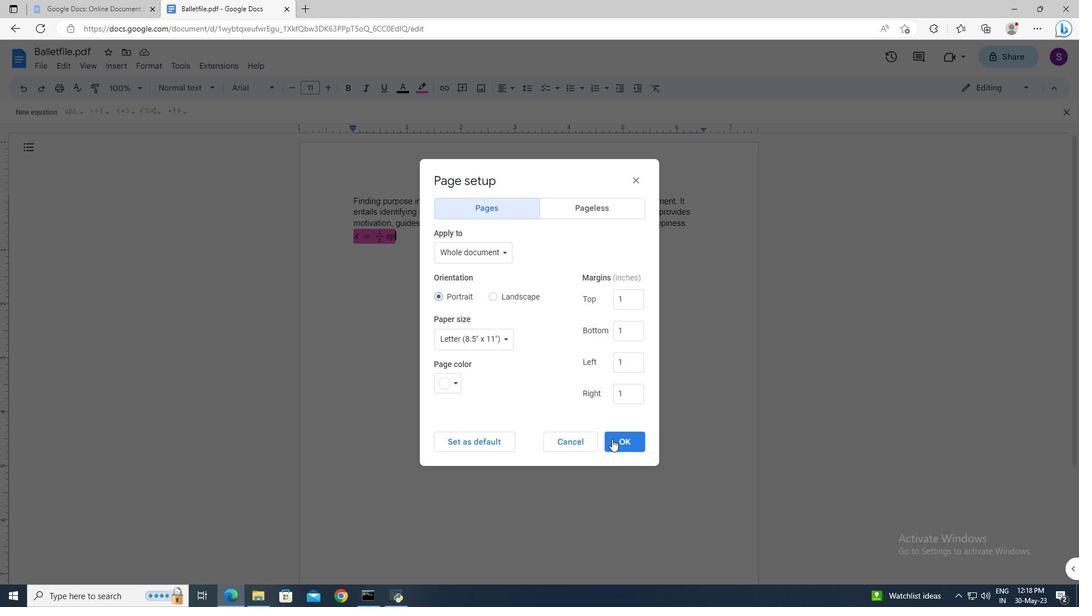 
Action: Mouse pressed left at (615, 444)
Screenshot: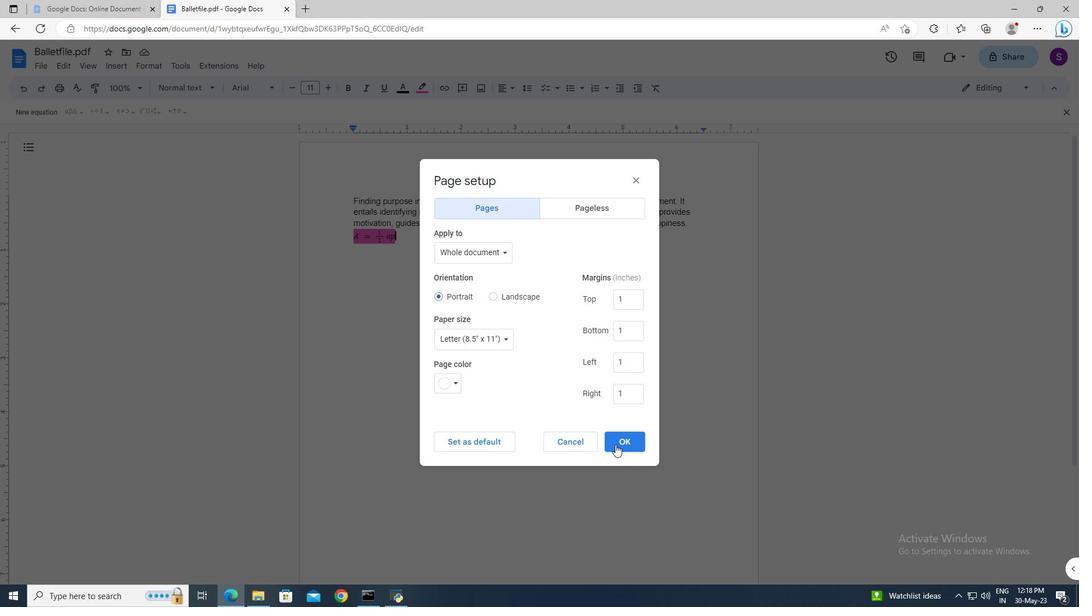 
Action: Mouse moved to (593, 317)
Screenshot: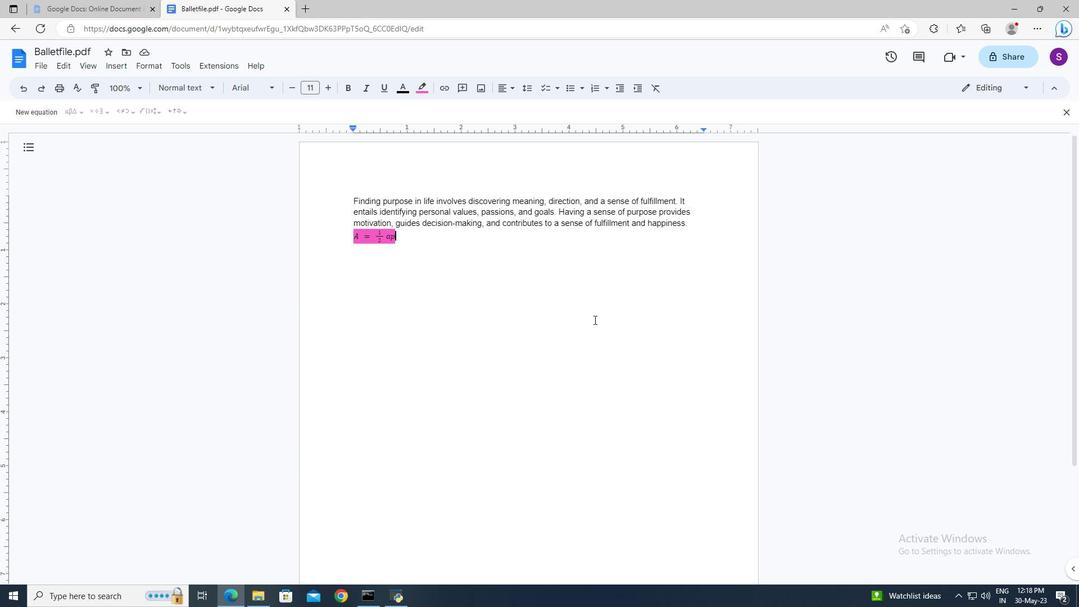 
